 Task: Look for space in Fujishiro, Japan from 2nd June, 2023 to 15th June, 2023 for 2 adults in price range Rs.10000 to Rs.15000. Place can be entire place with 1  bedroom having 1 bed and 1 bathroom. Property type can be house, flat, guest house, hotel. Booking option can be shelf check-in. Required host language is English.
Action: Mouse moved to (463, 86)
Screenshot: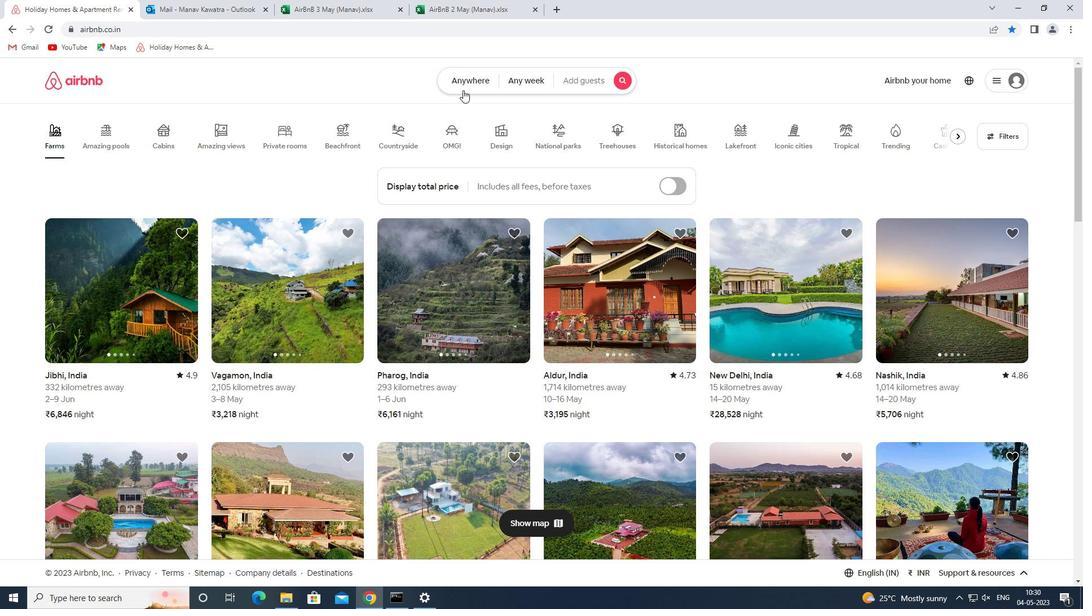 
Action: Mouse pressed left at (463, 86)
Screenshot: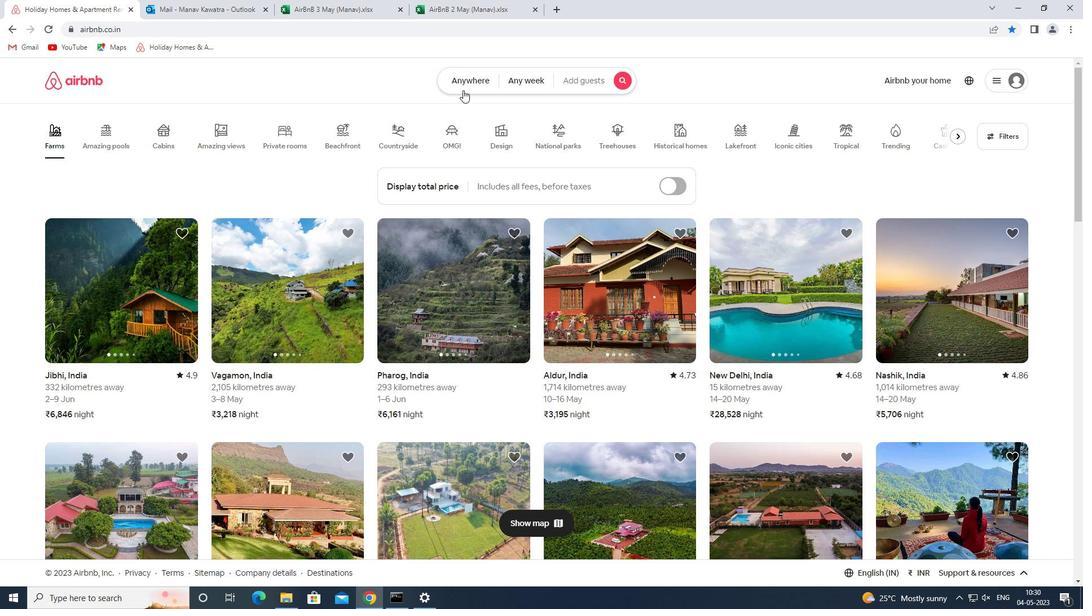 
Action: Mouse moved to (358, 132)
Screenshot: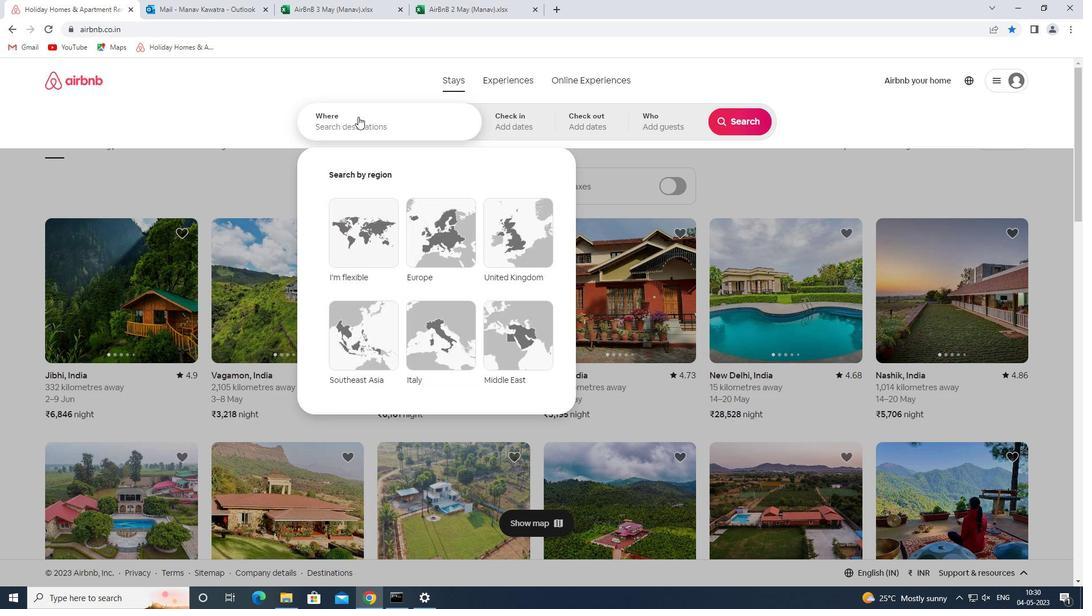 
Action: Mouse pressed left at (358, 132)
Screenshot: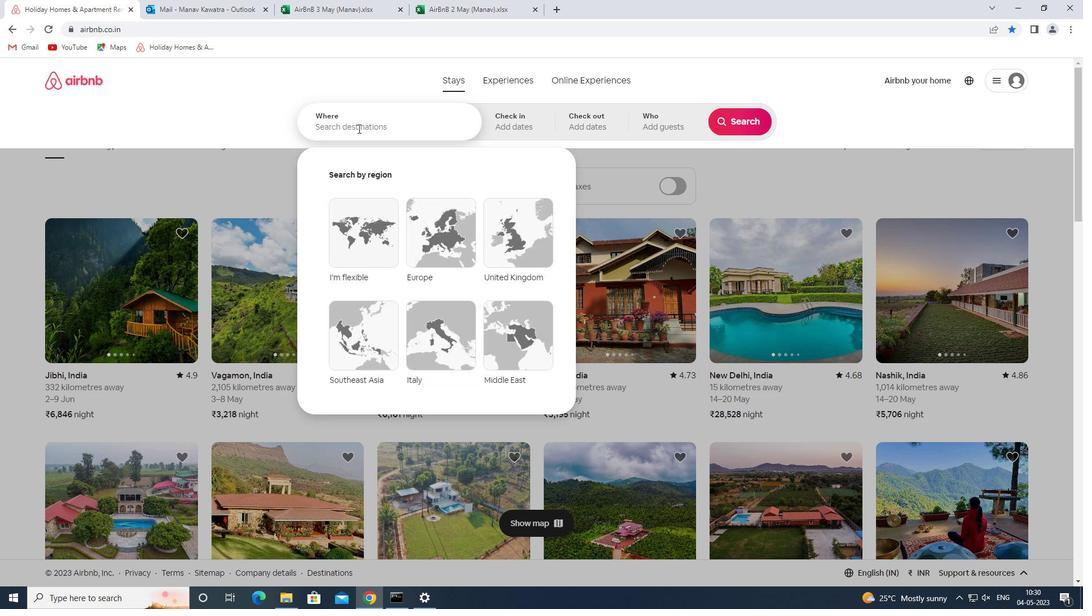 
Action: Key pressed fujishiro<Key.space>japan<Key.space><Key.enter>
Screenshot: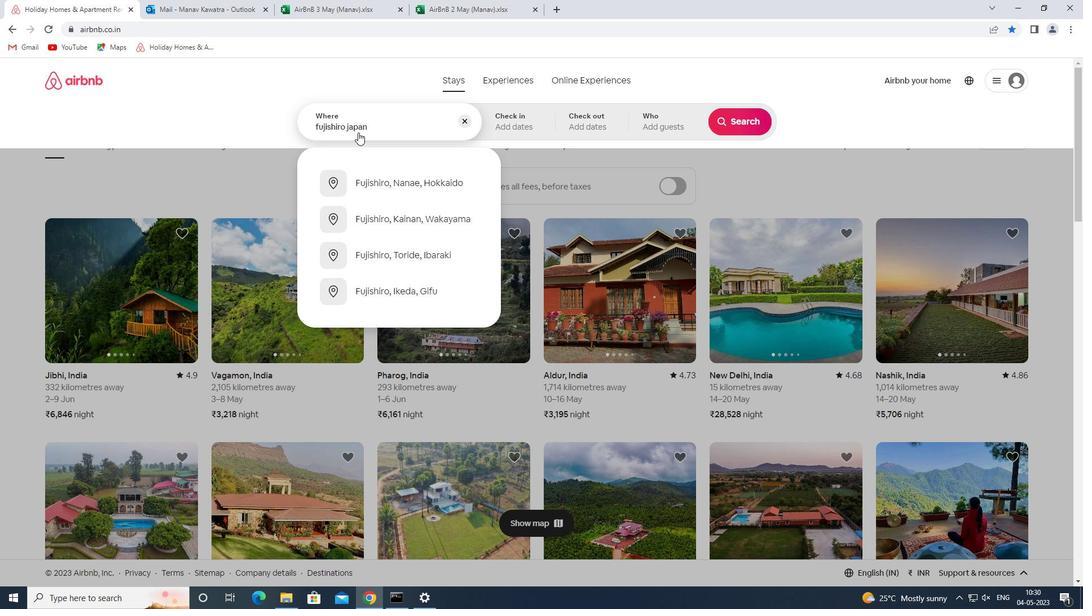 
Action: Mouse moved to (702, 258)
Screenshot: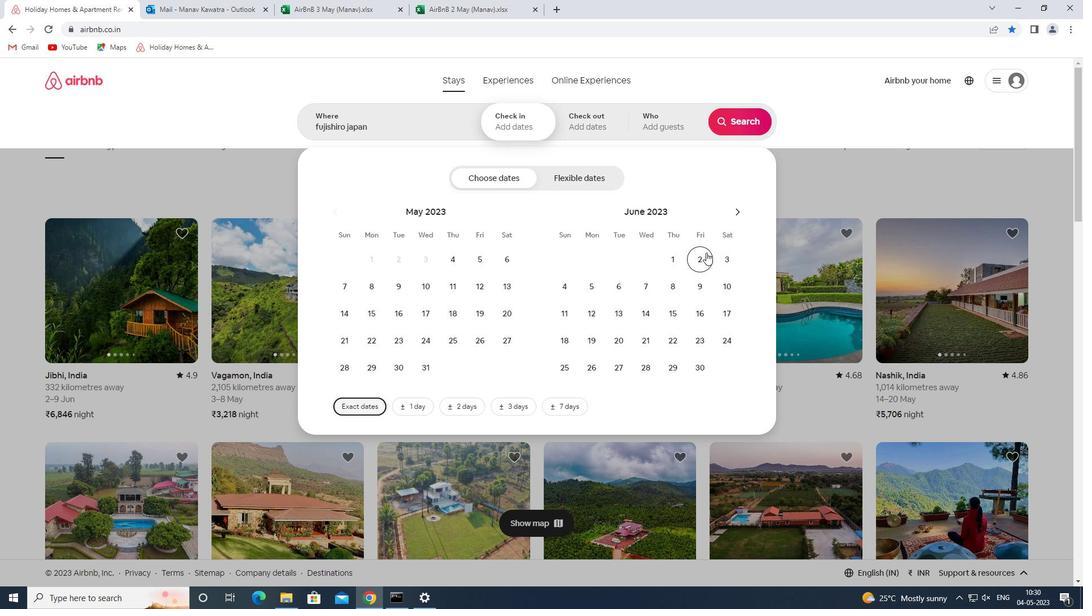 
Action: Mouse pressed left at (702, 258)
Screenshot: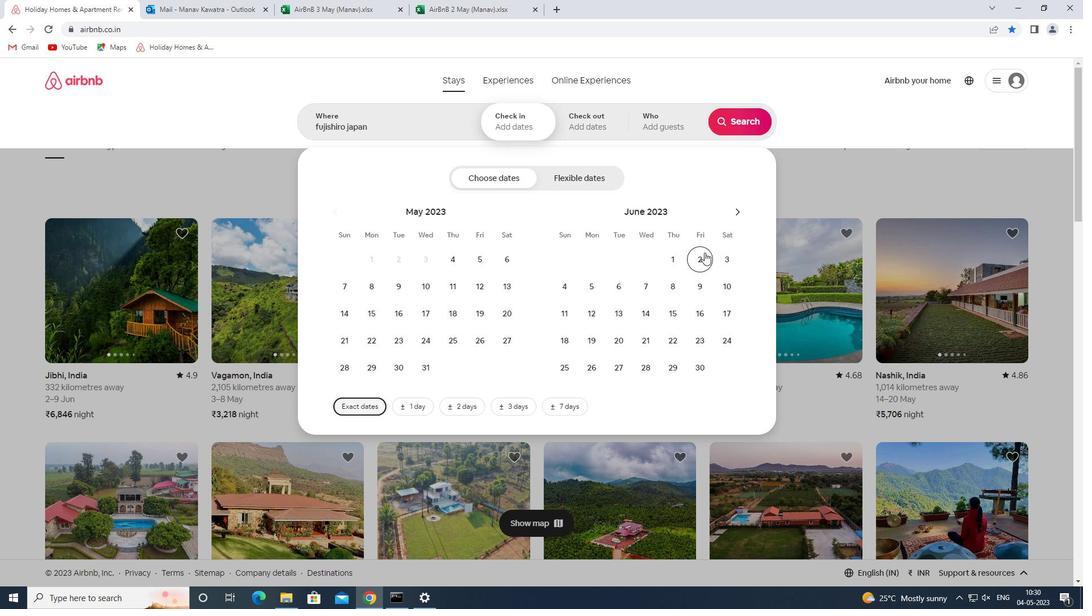 
Action: Mouse moved to (680, 312)
Screenshot: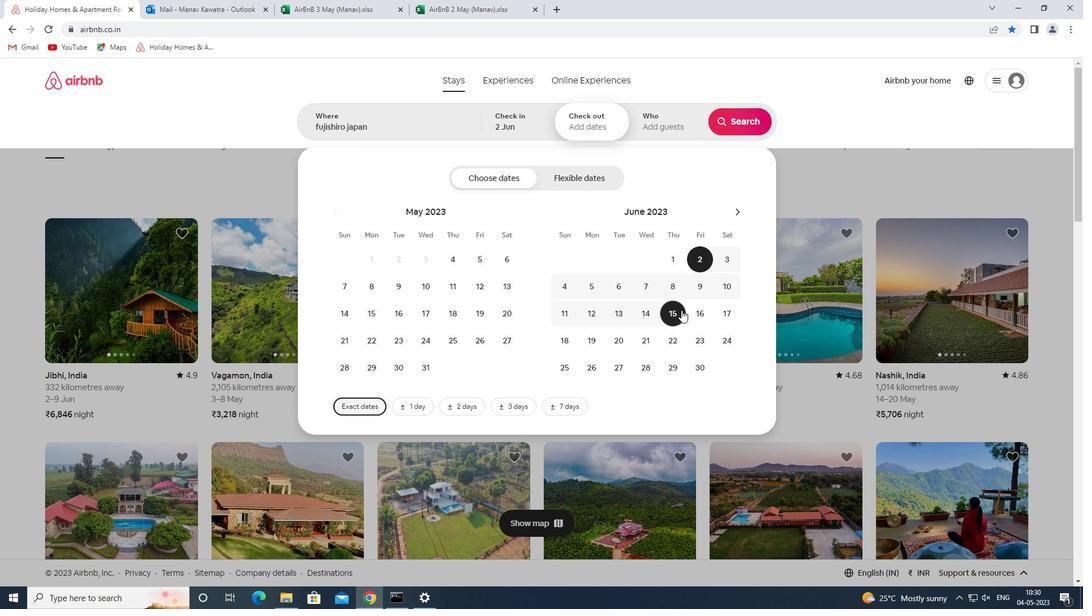 
Action: Mouse pressed left at (680, 312)
Screenshot: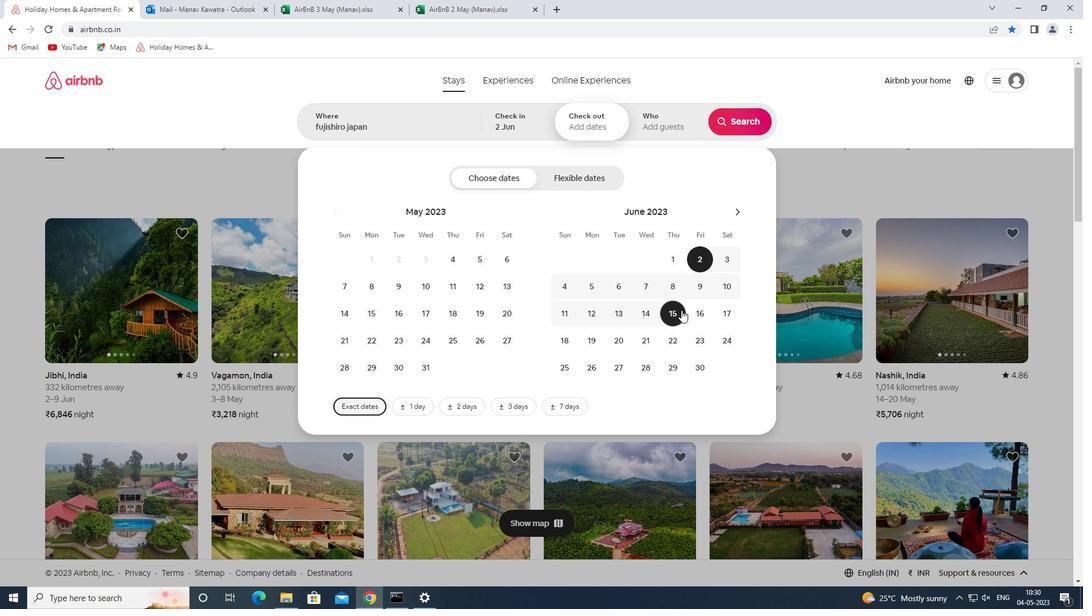 
Action: Mouse moved to (676, 120)
Screenshot: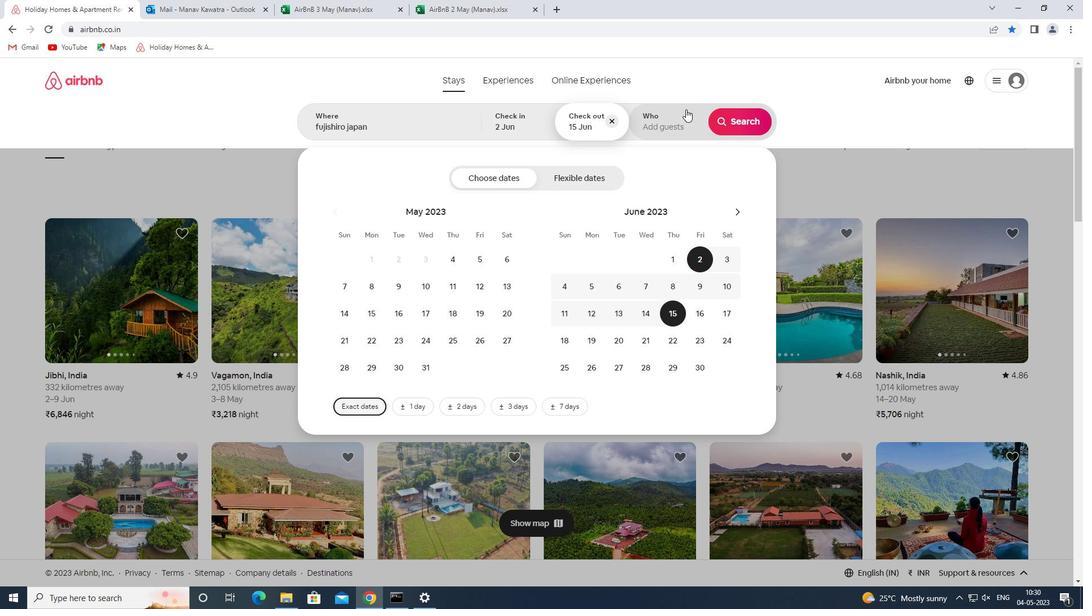 
Action: Mouse pressed left at (676, 120)
Screenshot: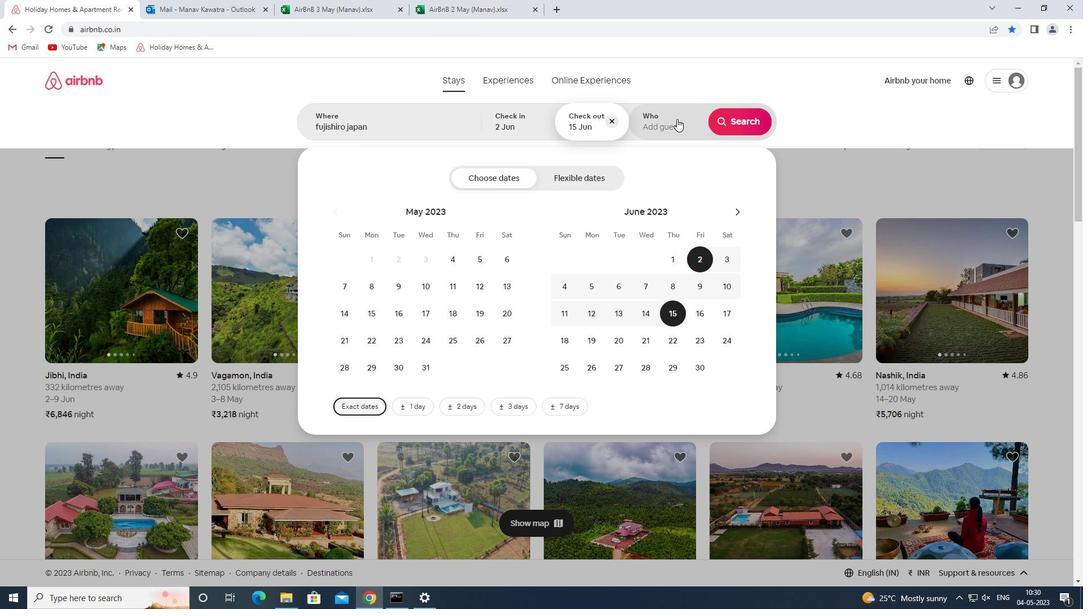 
Action: Mouse moved to (742, 180)
Screenshot: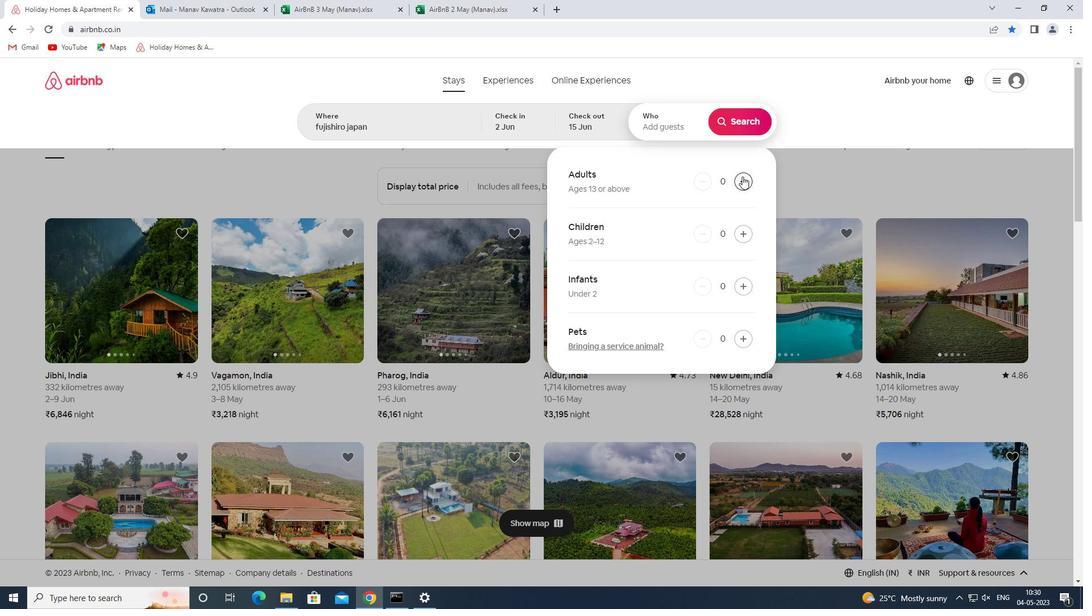 
Action: Mouse pressed left at (742, 180)
Screenshot: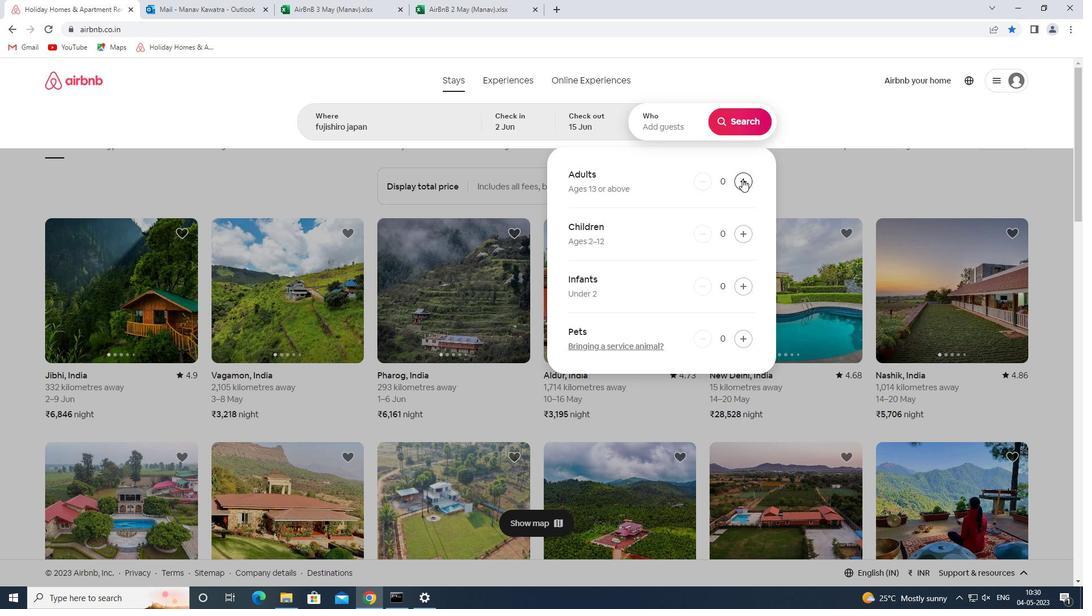 
Action: Mouse moved to (742, 181)
Screenshot: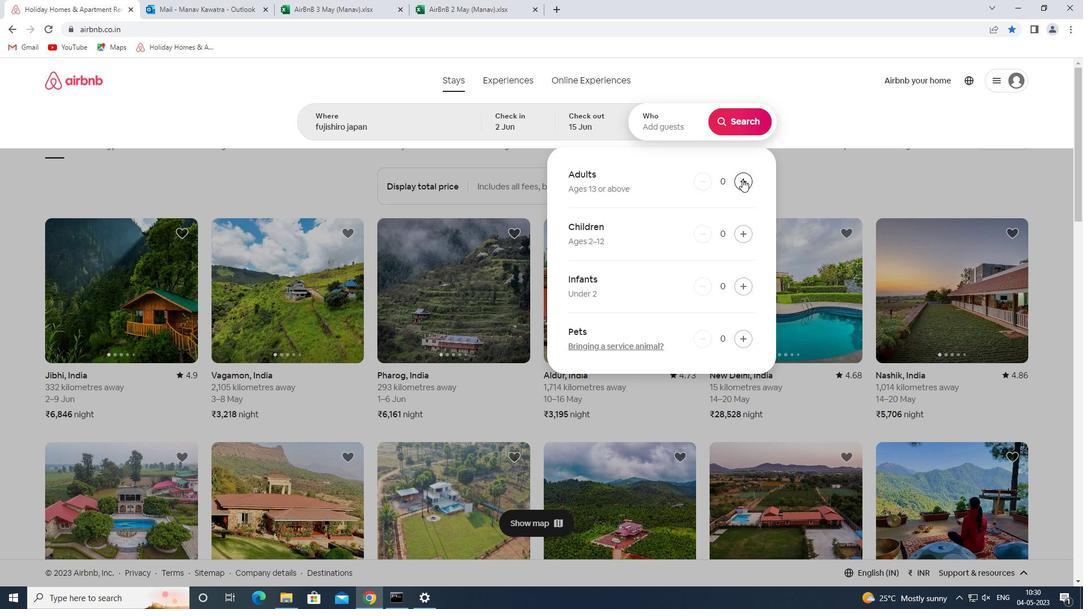 
Action: Mouse pressed left at (742, 181)
Screenshot: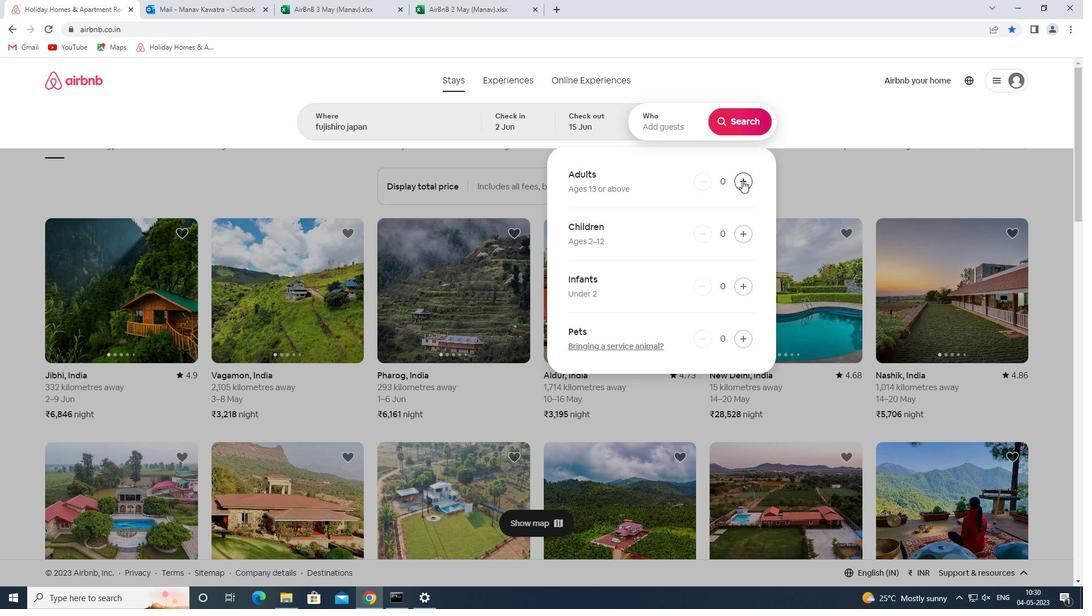 
Action: Mouse moved to (734, 117)
Screenshot: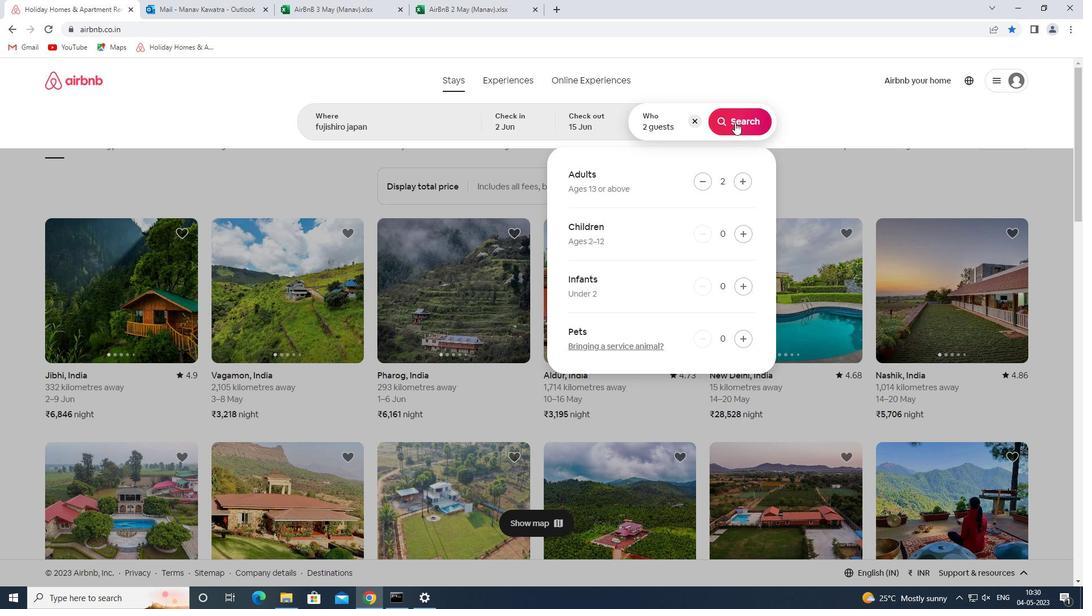 
Action: Mouse pressed left at (734, 117)
Screenshot: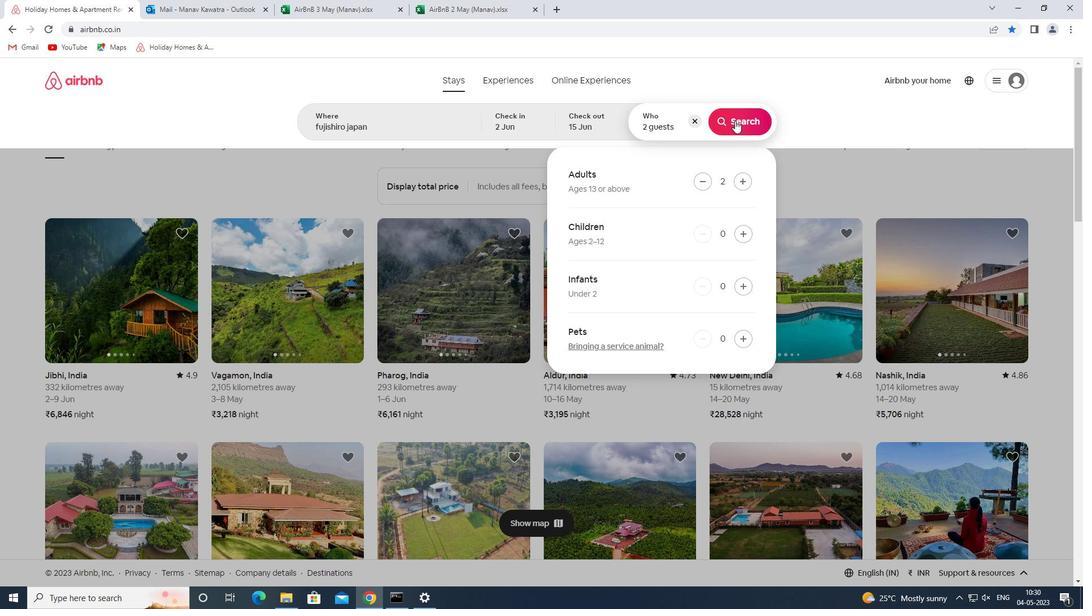 
Action: Mouse moved to (1026, 124)
Screenshot: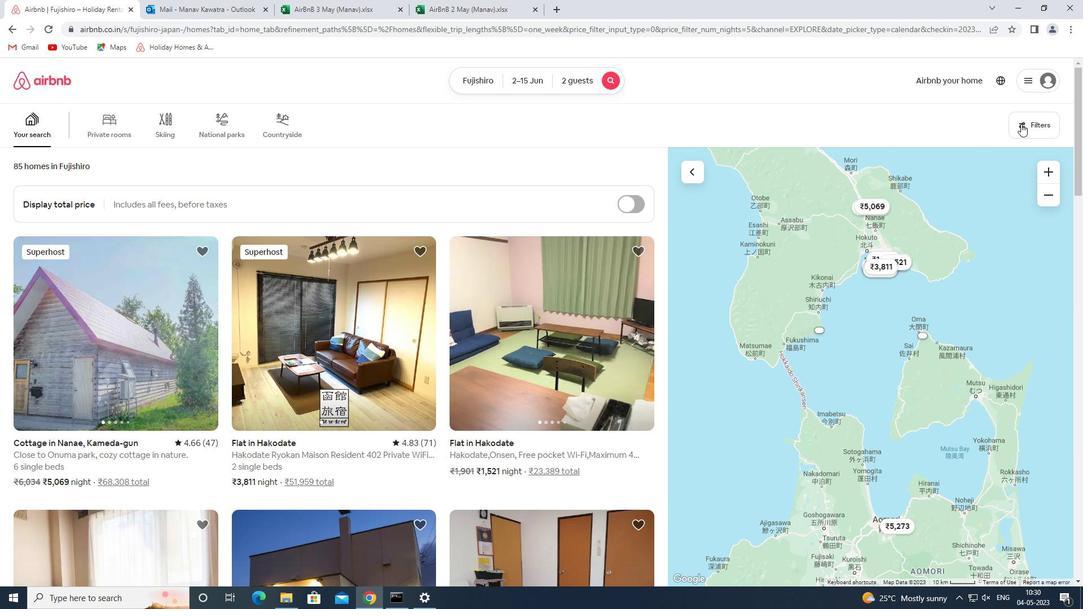 
Action: Mouse pressed left at (1026, 124)
Screenshot: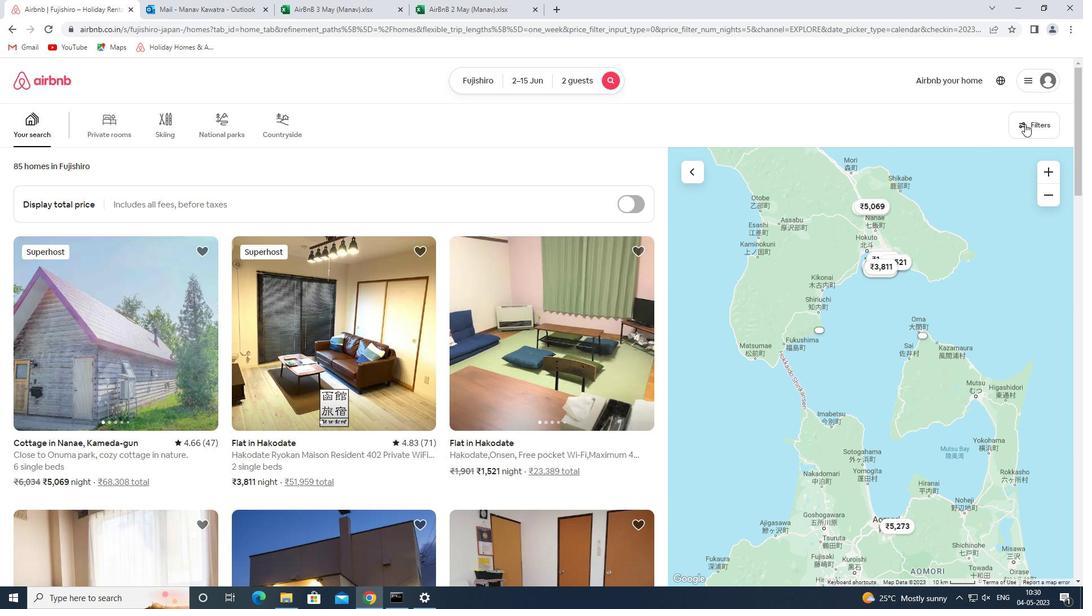 
Action: Mouse moved to (403, 267)
Screenshot: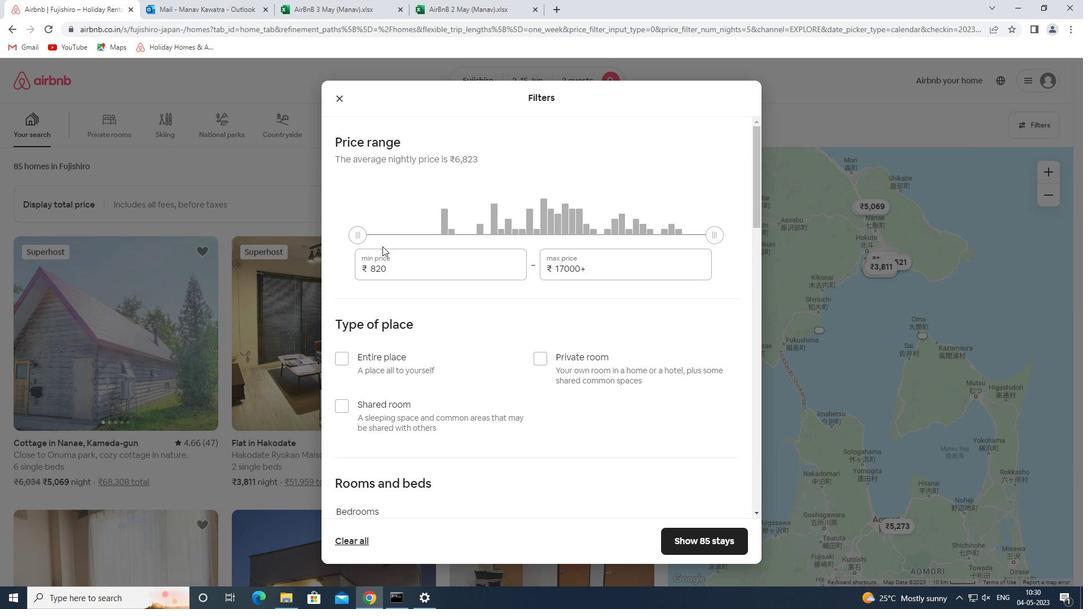 
Action: Mouse pressed left at (403, 267)
Screenshot: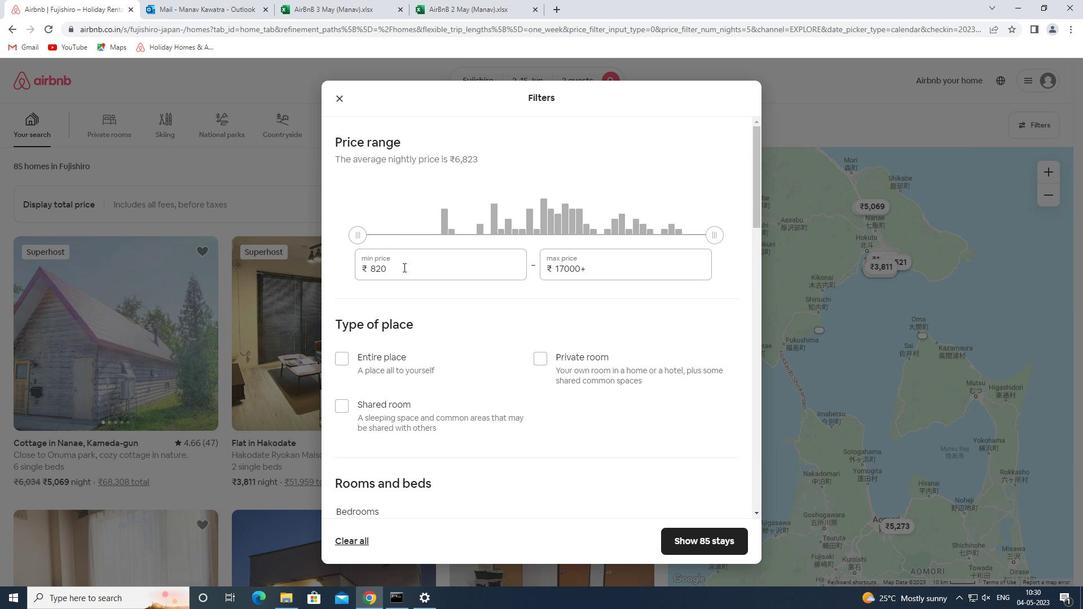 
Action: Mouse pressed left at (403, 267)
Screenshot: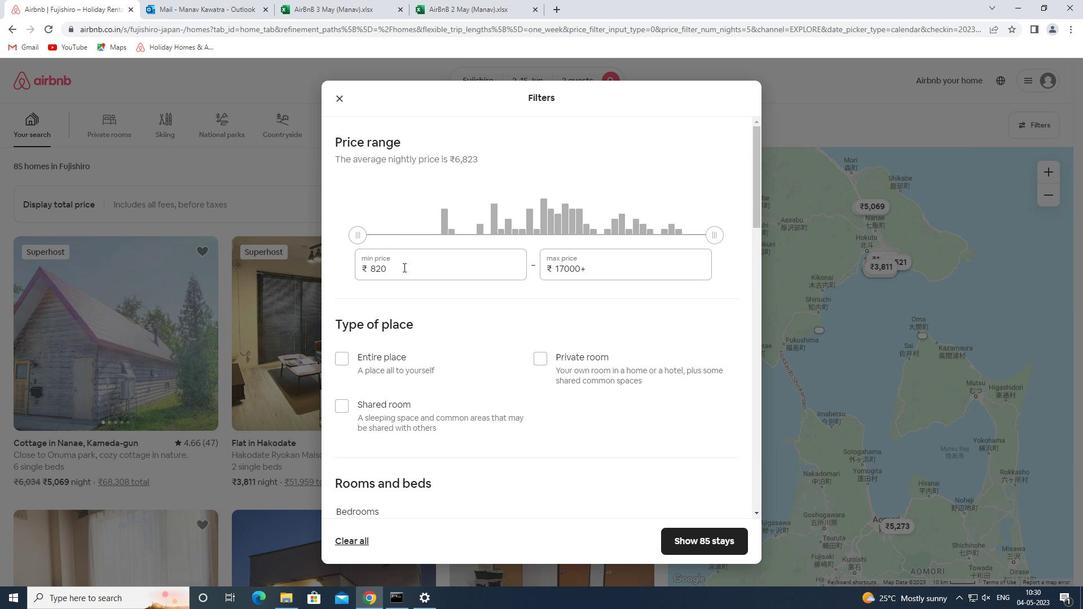 
Action: Key pressed 10000<Key.tab>1<Key.backspace><Key.backspace><Key.backspace><Key.backspace><Key.backspace>5000
Screenshot: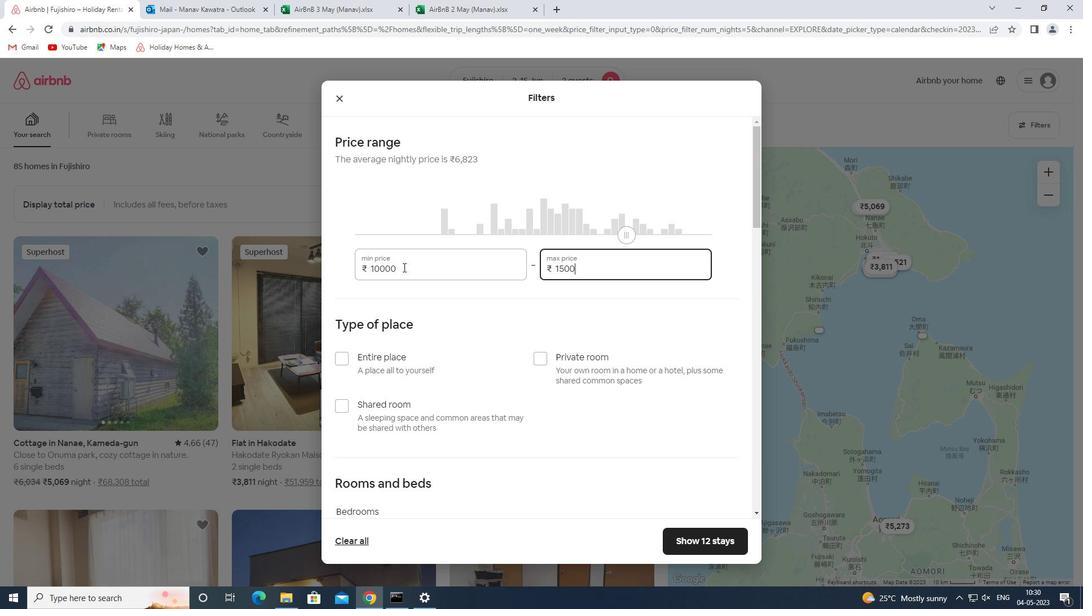 
Action: Mouse moved to (384, 355)
Screenshot: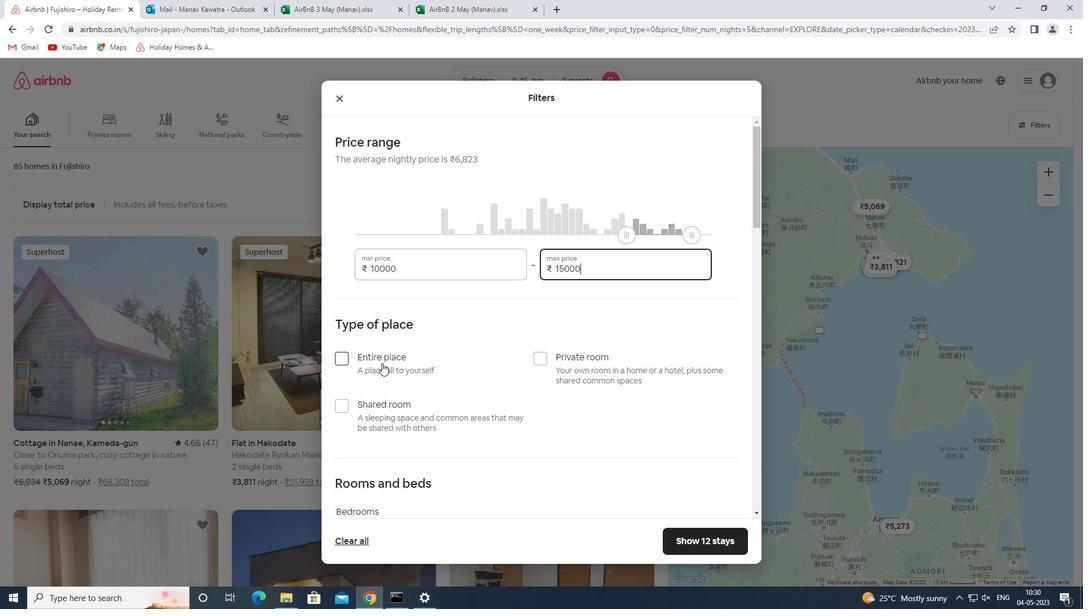 
Action: Mouse pressed left at (384, 355)
Screenshot: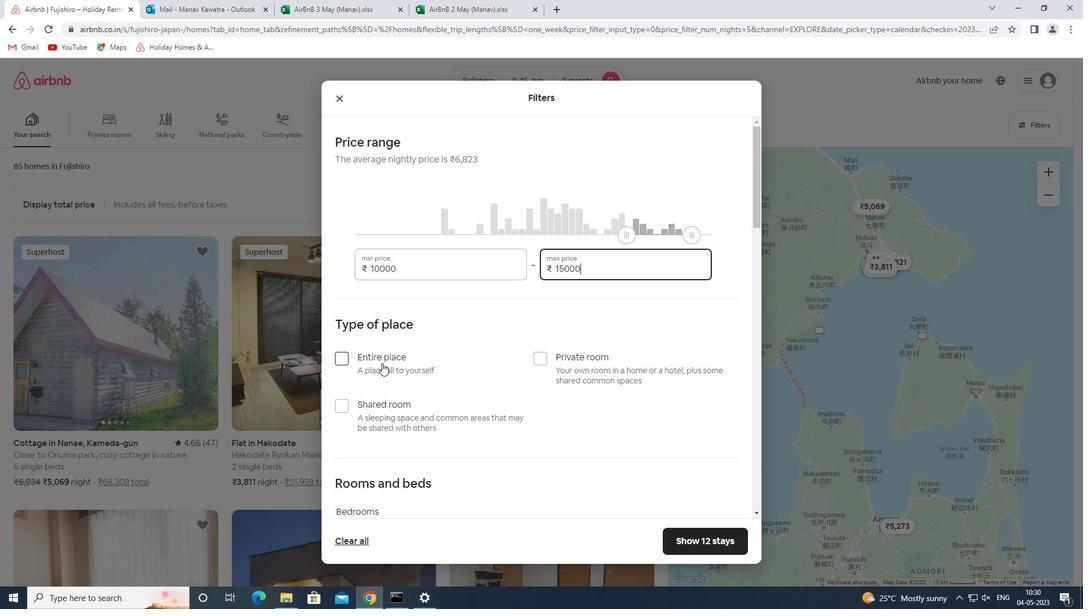 
Action: Mouse moved to (427, 334)
Screenshot: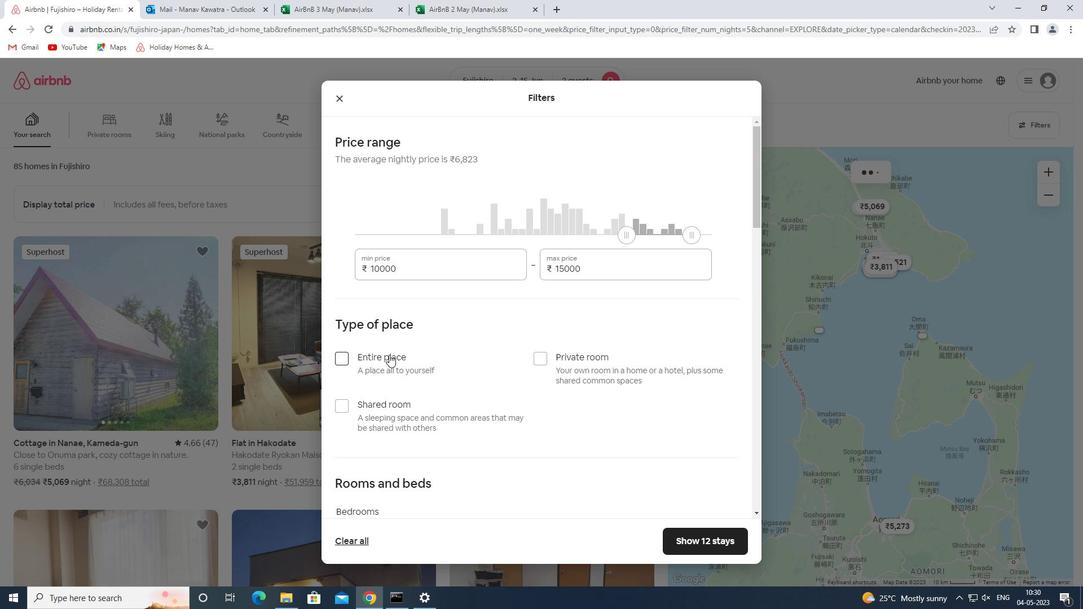 
Action: Mouse scrolled (427, 333) with delta (0, 0)
Screenshot: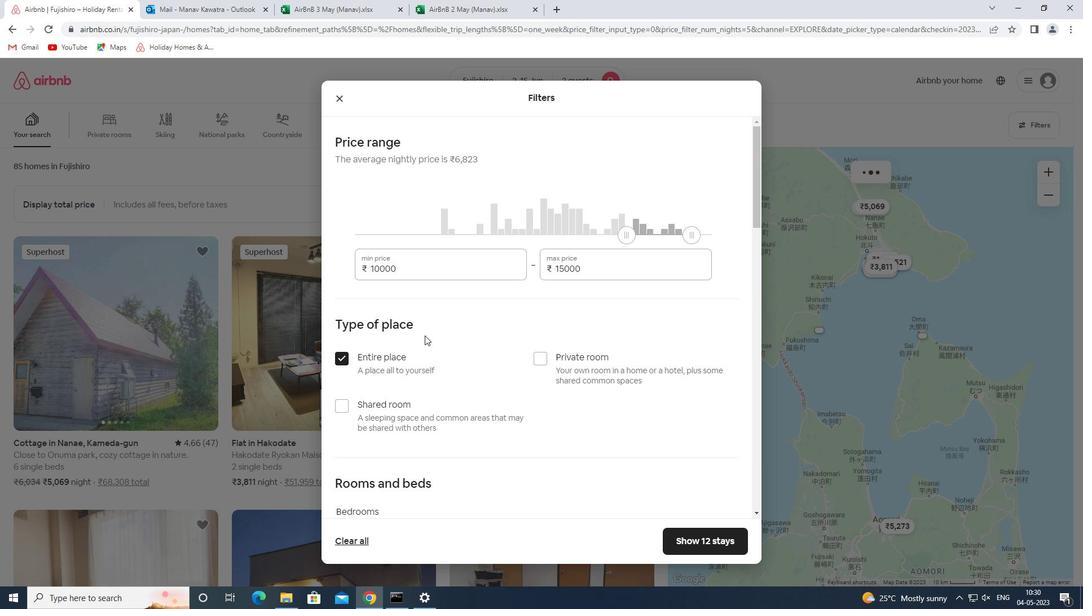 
Action: Mouse scrolled (427, 333) with delta (0, 0)
Screenshot: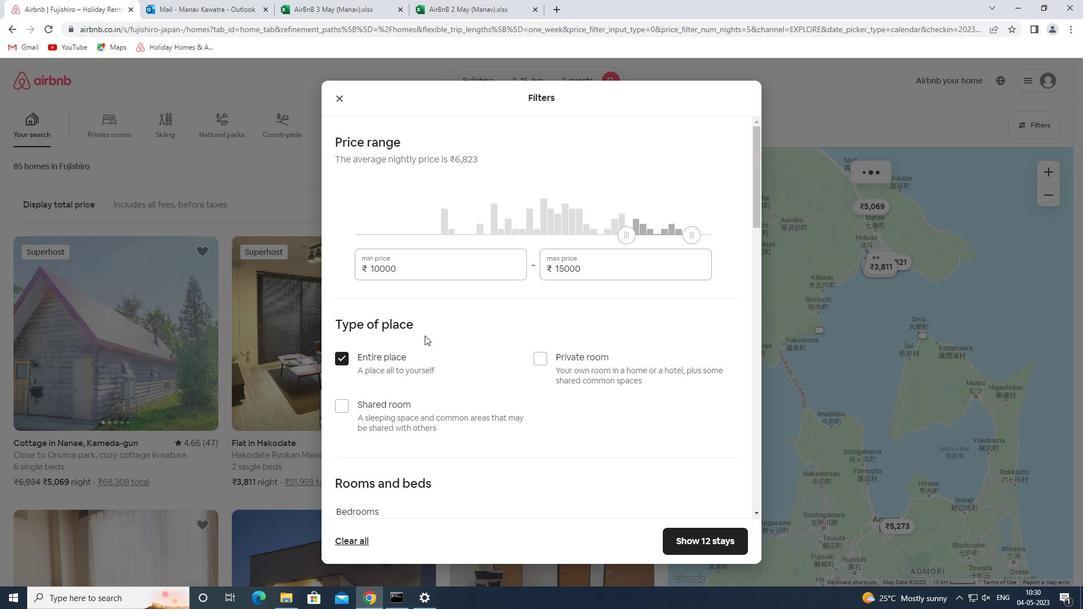 
Action: Mouse scrolled (427, 333) with delta (0, 0)
Screenshot: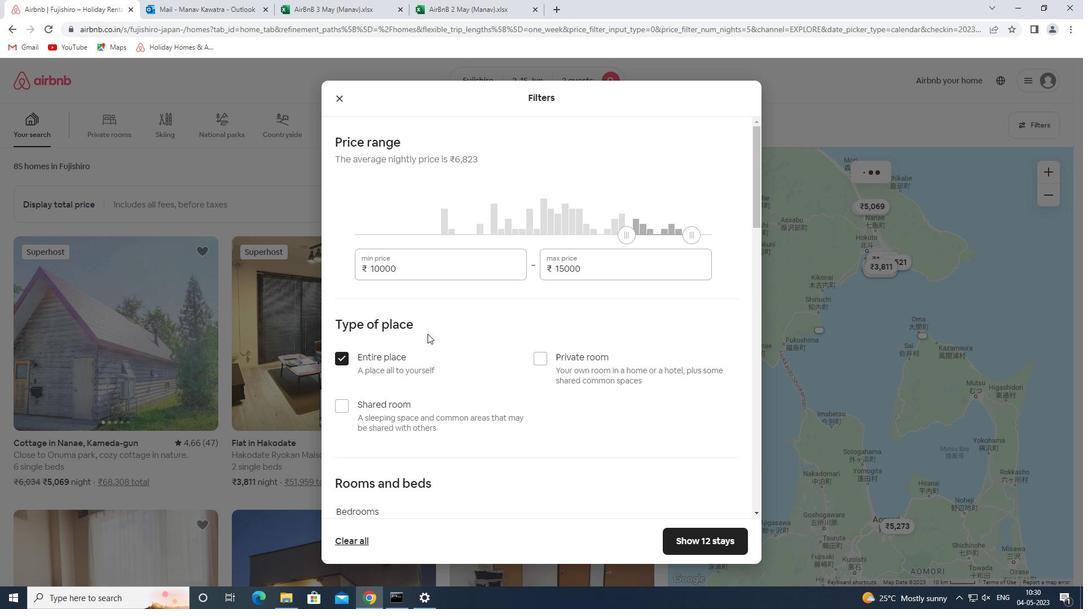 
Action: Mouse scrolled (427, 333) with delta (0, 0)
Screenshot: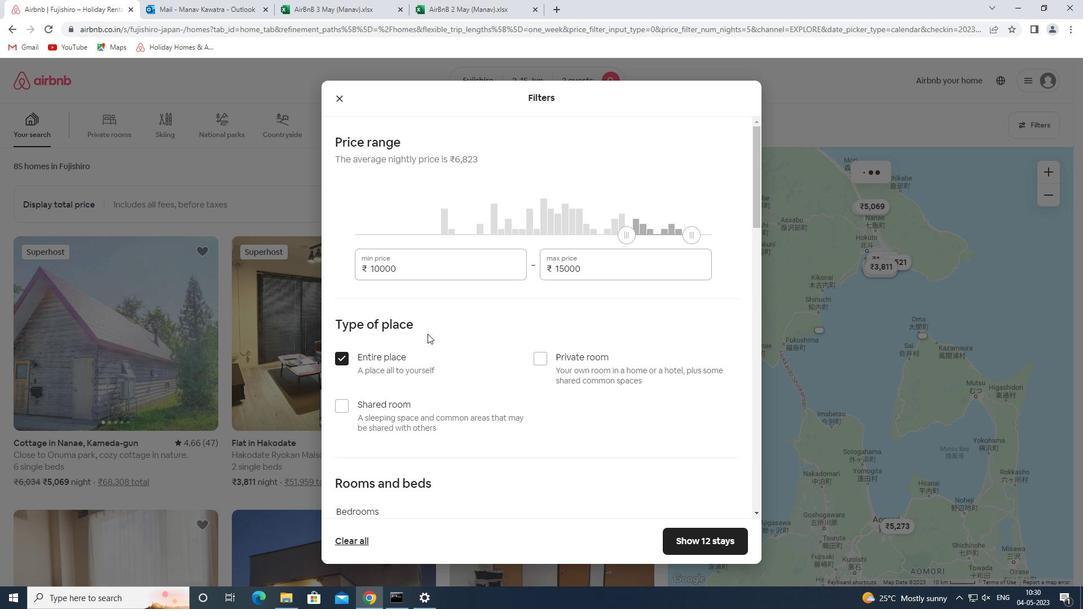 
Action: Mouse scrolled (427, 333) with delta (0, 0)
Screenshot: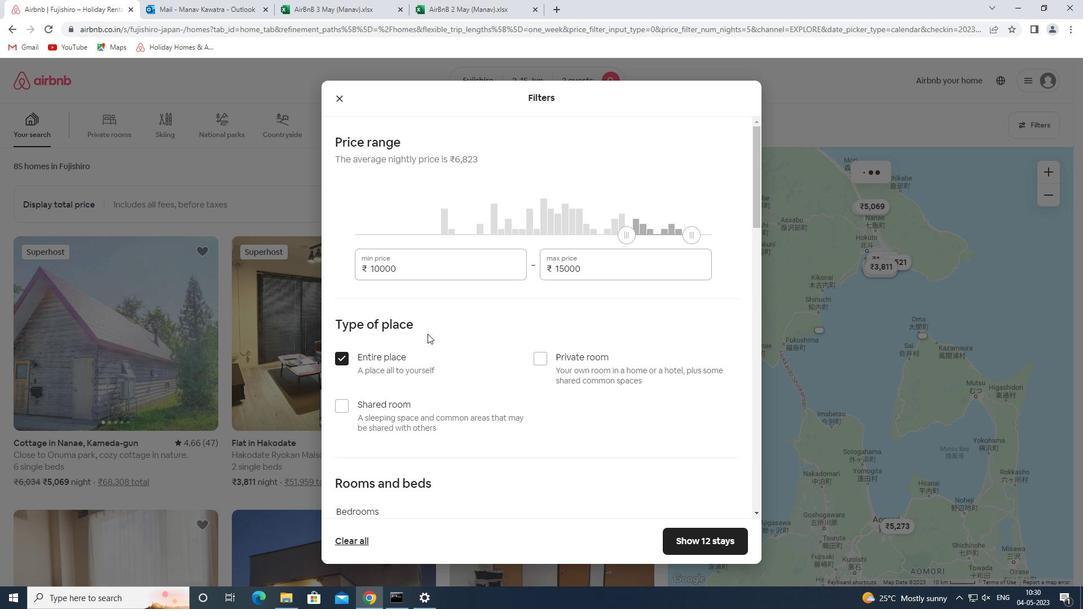 
Action: Mouse scrolled (427, 333) with delta (0, 0)
Screenshot: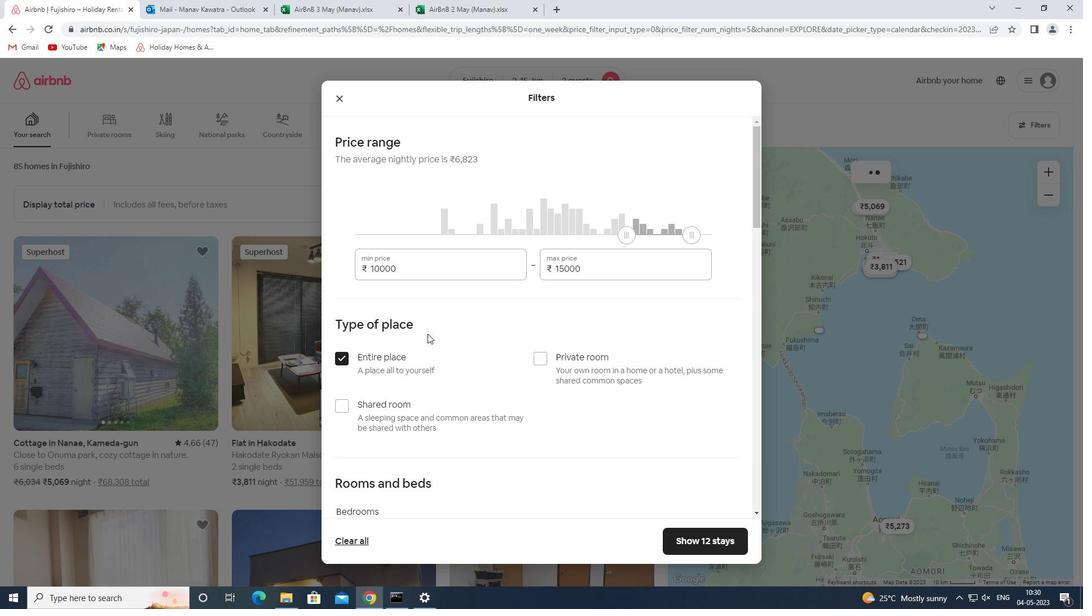 
Action: Mouse moved to (394, 204)
Screenshot: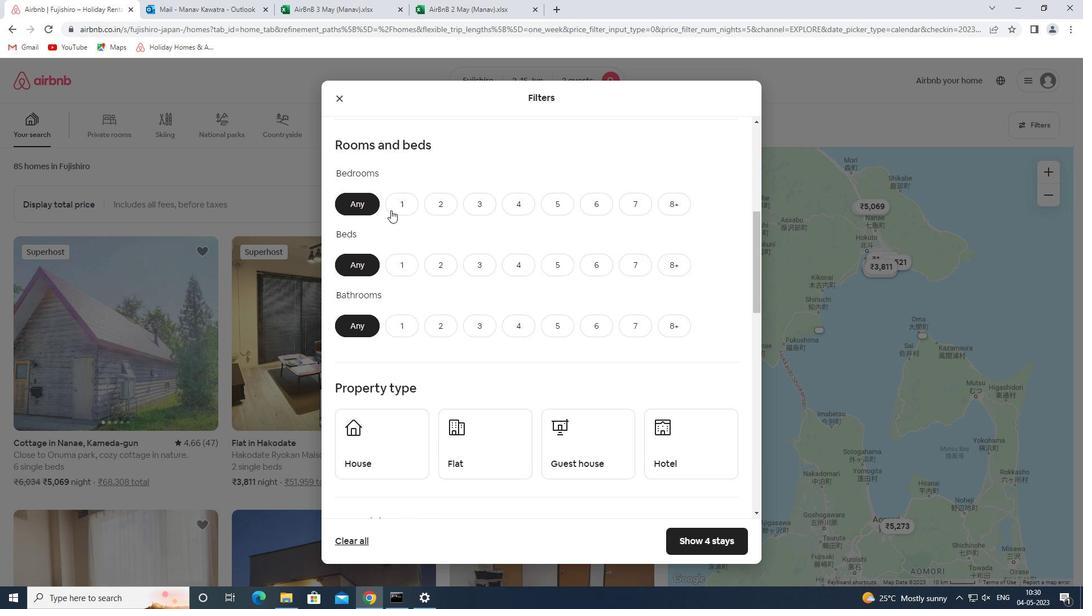 
Action: Mouse pressed left at (394, 204)
Screenshot: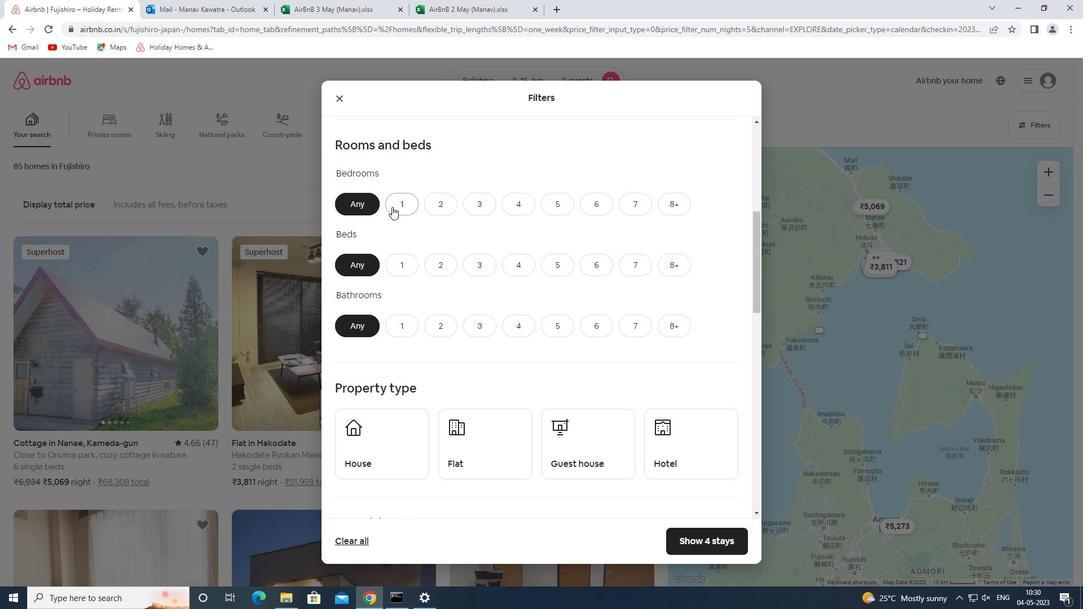 
Action: Mouse moved to (401, 274)
Screenshot: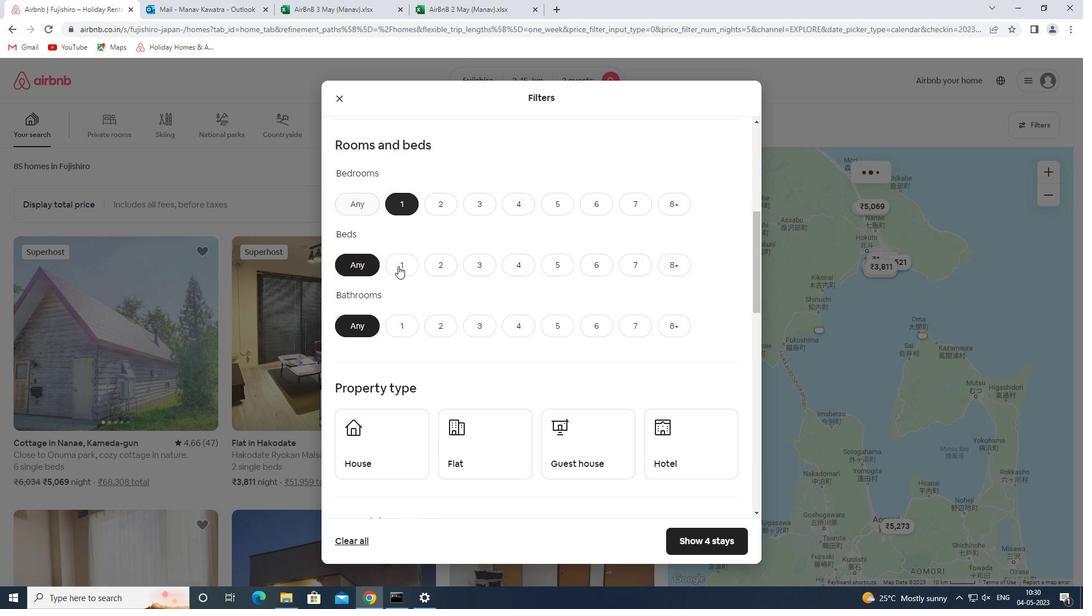 
Action: Mouse pressed left at (401, 274)
Screenshot: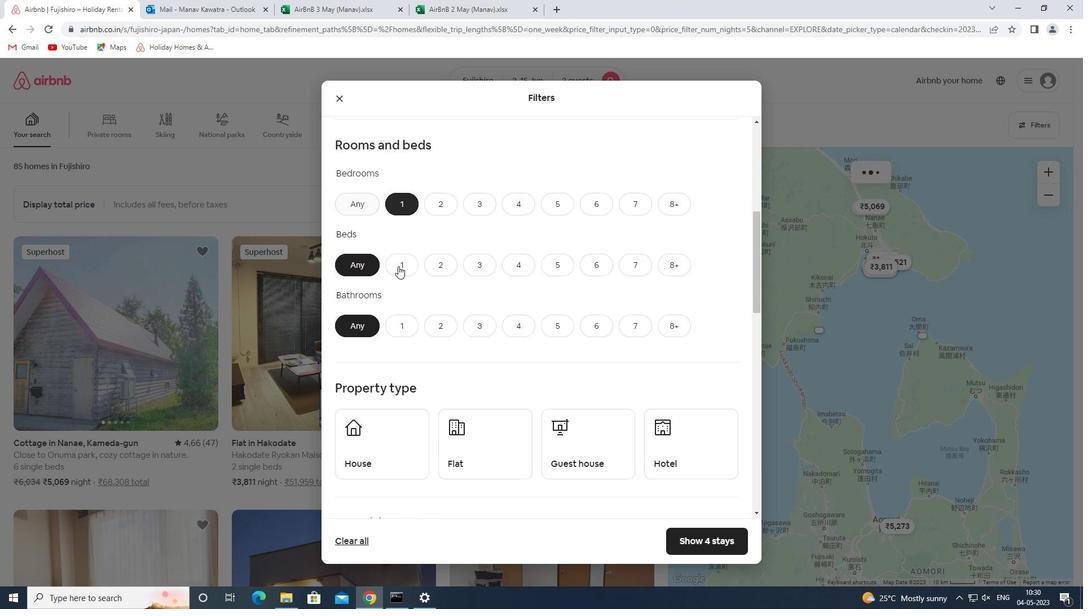 
Action: Mouse moved to (405, 325)
Screenshot: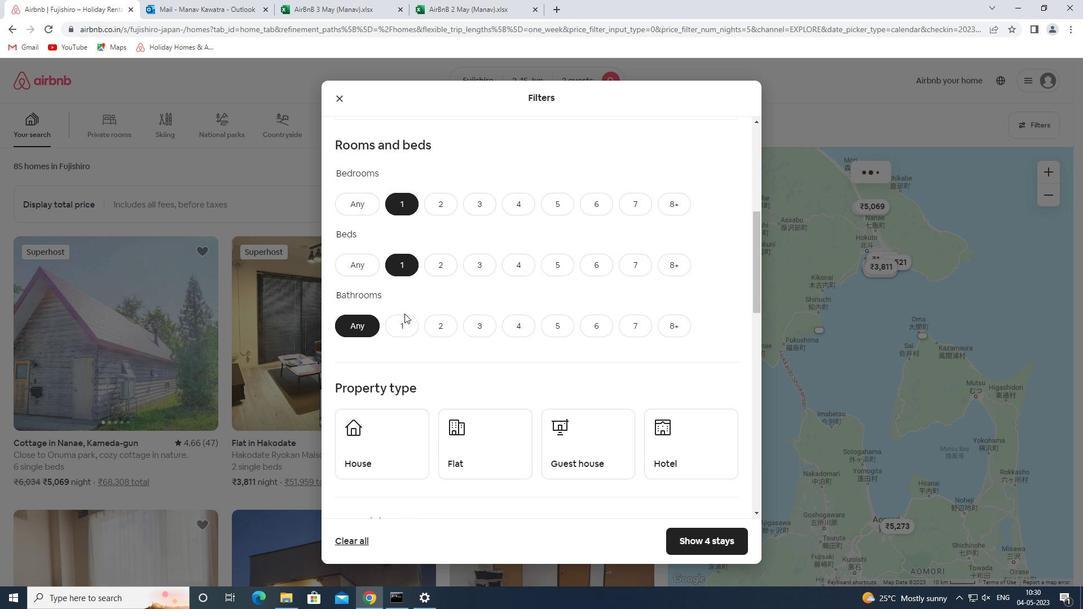 
Action: Mouse pressed left at (405, 325)
Screenshot: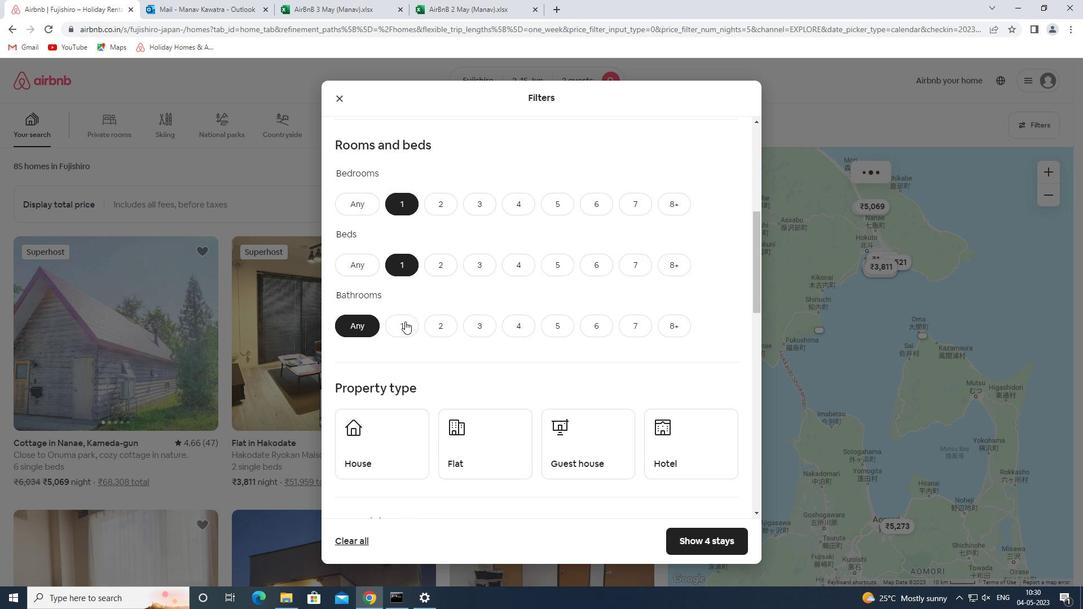 
Action: Mouse moved to (385, 429)
Screenshot: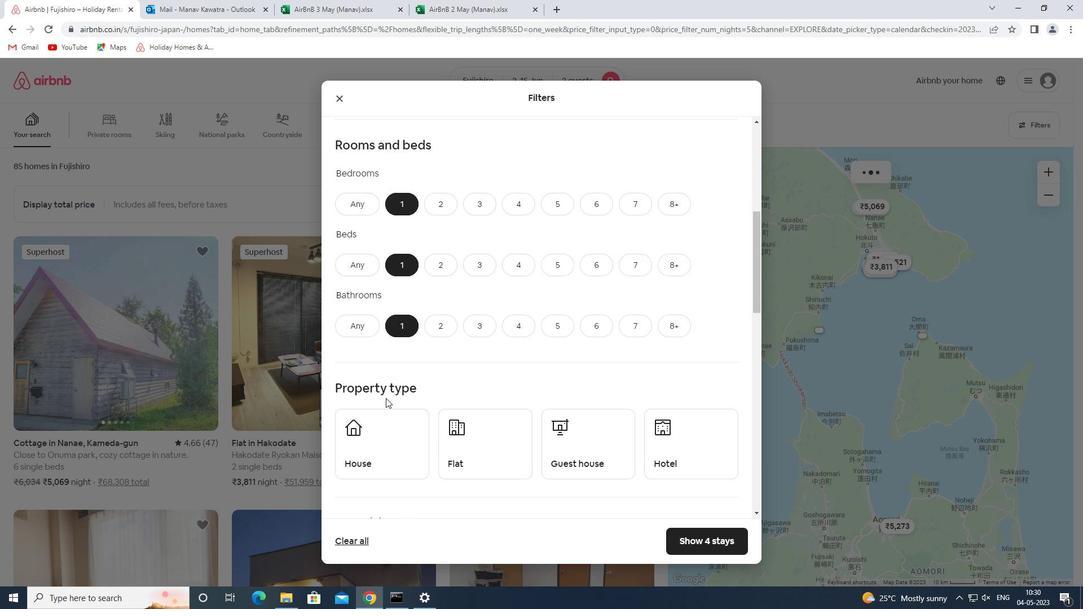 
Action: Mouse pressed left at (385, 429)
Screenshot: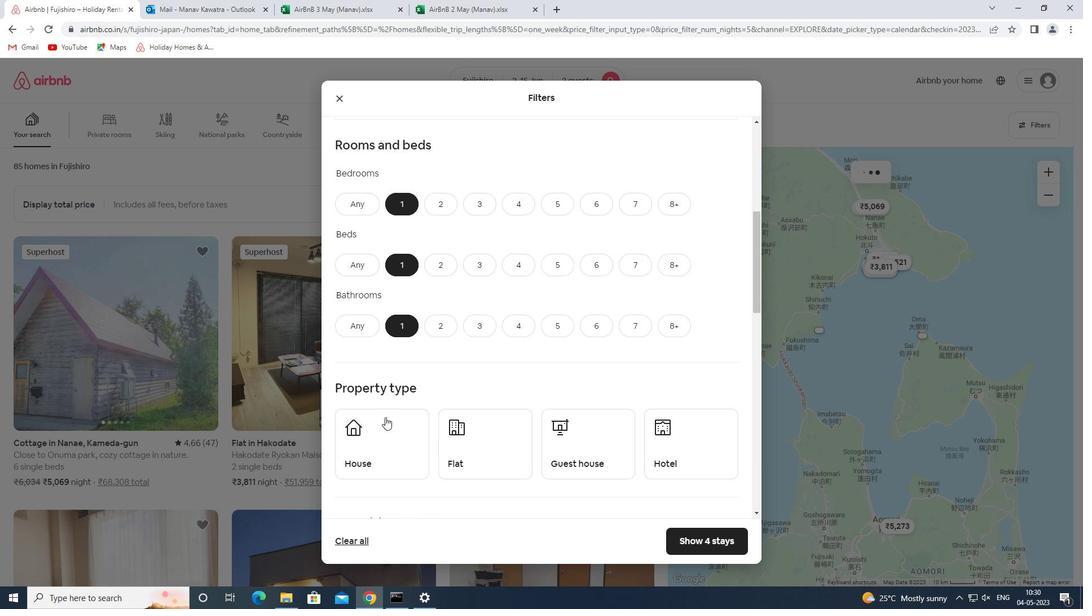 
Action: Mouse moved to (502, 453)
Screenshot: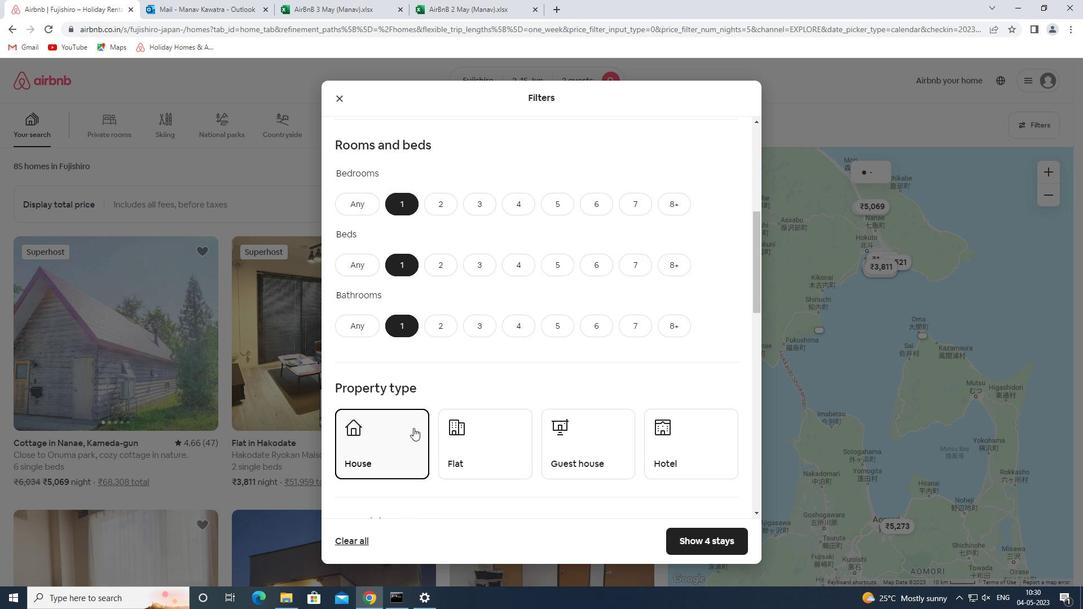 
Action: Mouse pressed left at (502, 453)
Screenshot: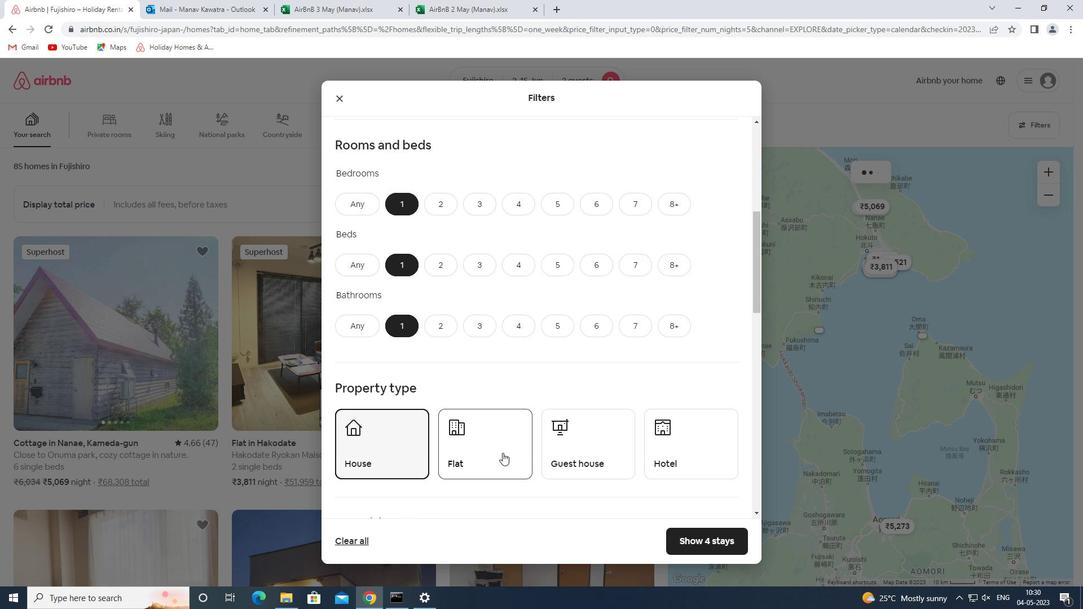 
Action: Mouse moved to (594, 445)
Screenshot: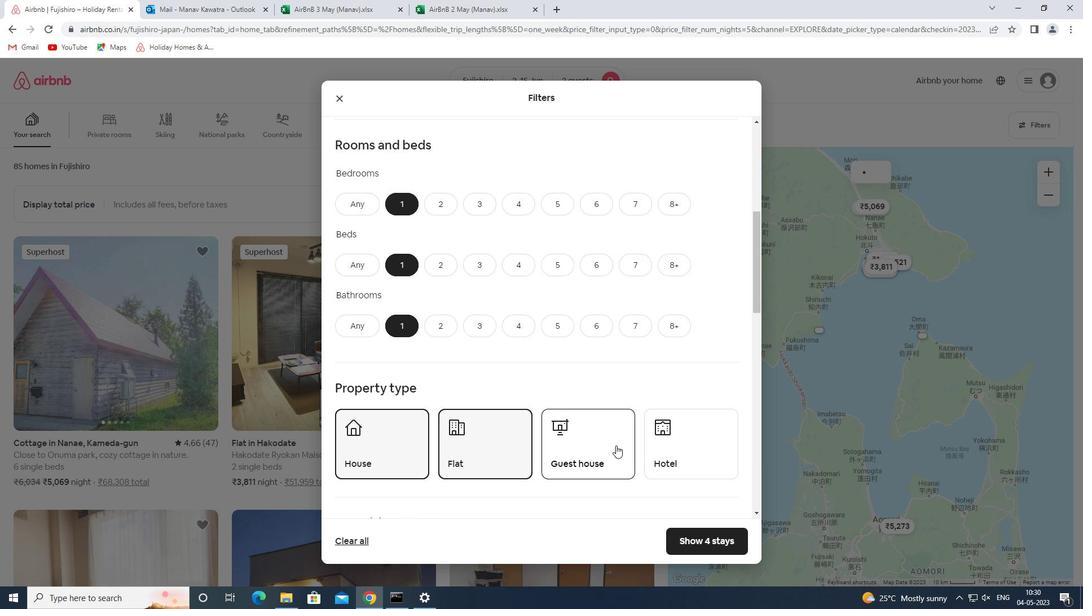 
Action: Mouse pressed left at (594, 445)
Screenshot: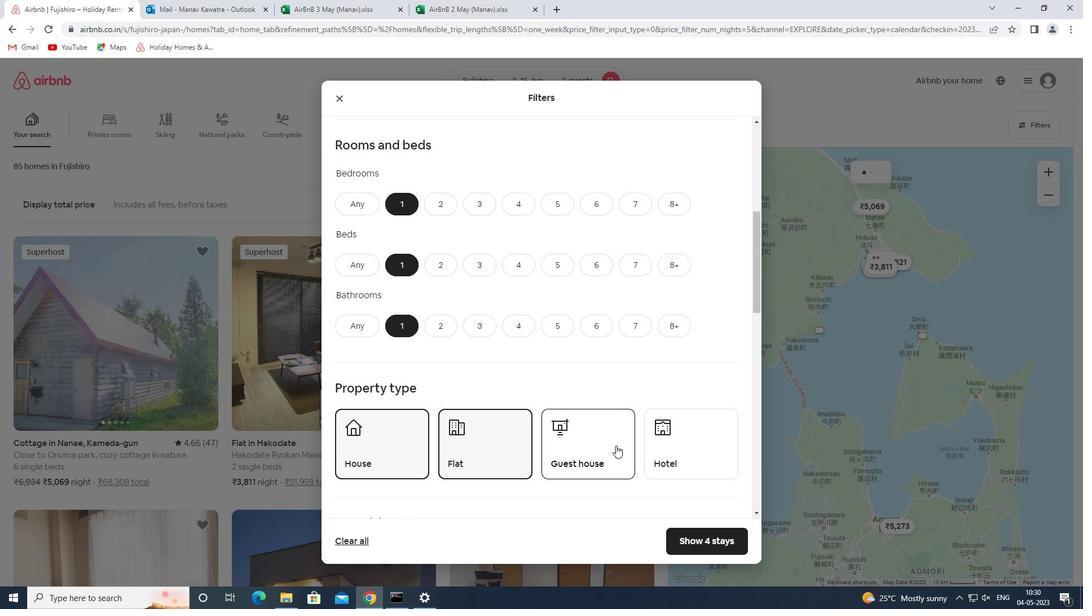 
Action: Mouse moved to (685, 448)
Screenshot: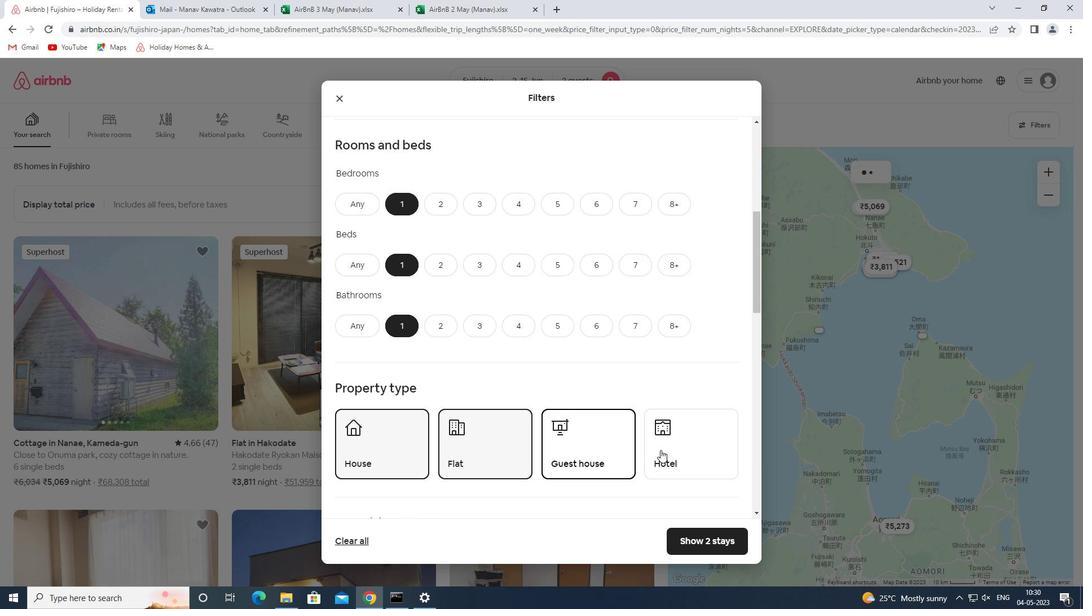 
Action: Mouse pressed left at (685, 448)
Screenshot: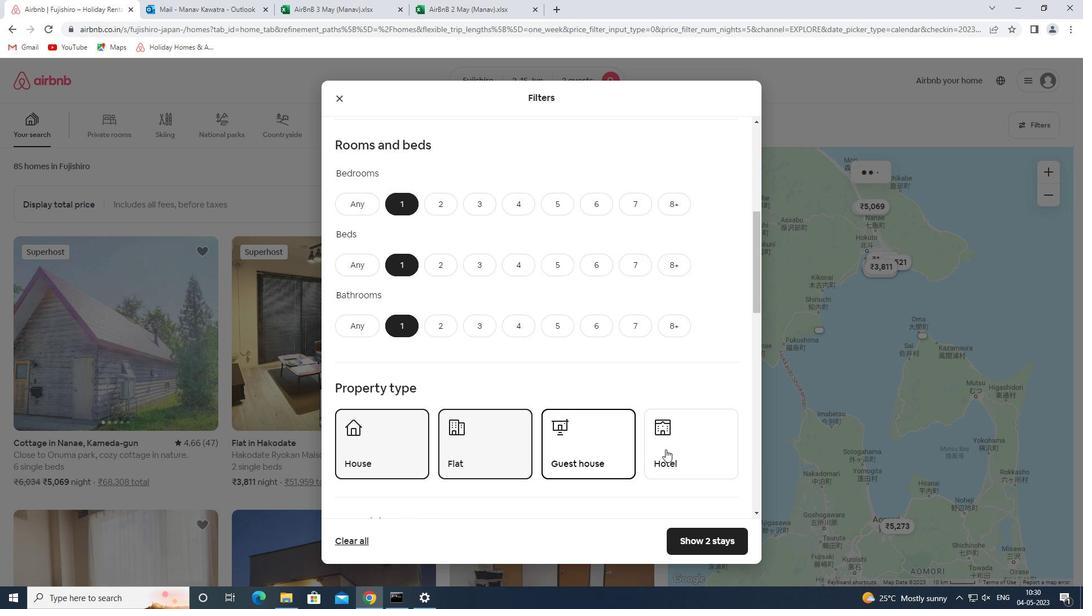 
Action: Mouse moved to (618, 371)
Screenshot: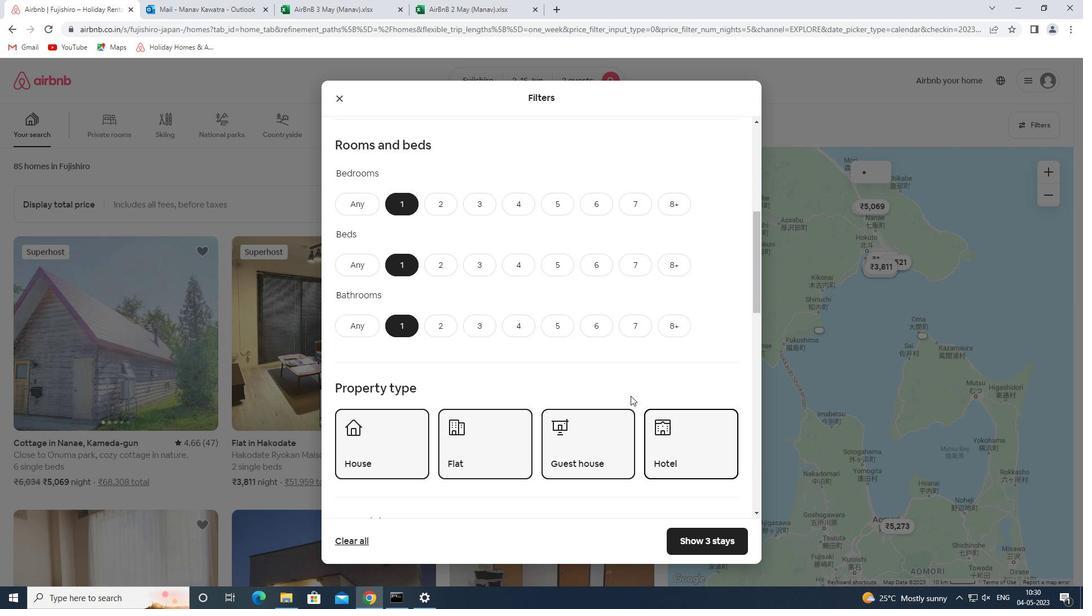 
Action: Mouse scrolled (618, 370) with delta (0, 0)
Screenshot: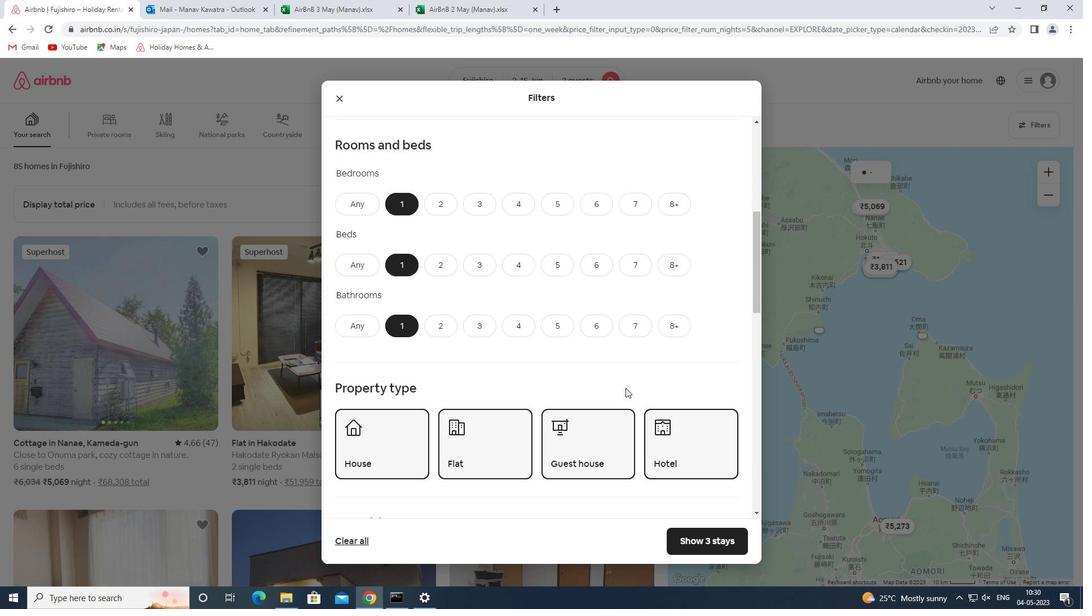 
Action: Mouse scrolled (618, 370) with delta (0, 0)
Screenshot: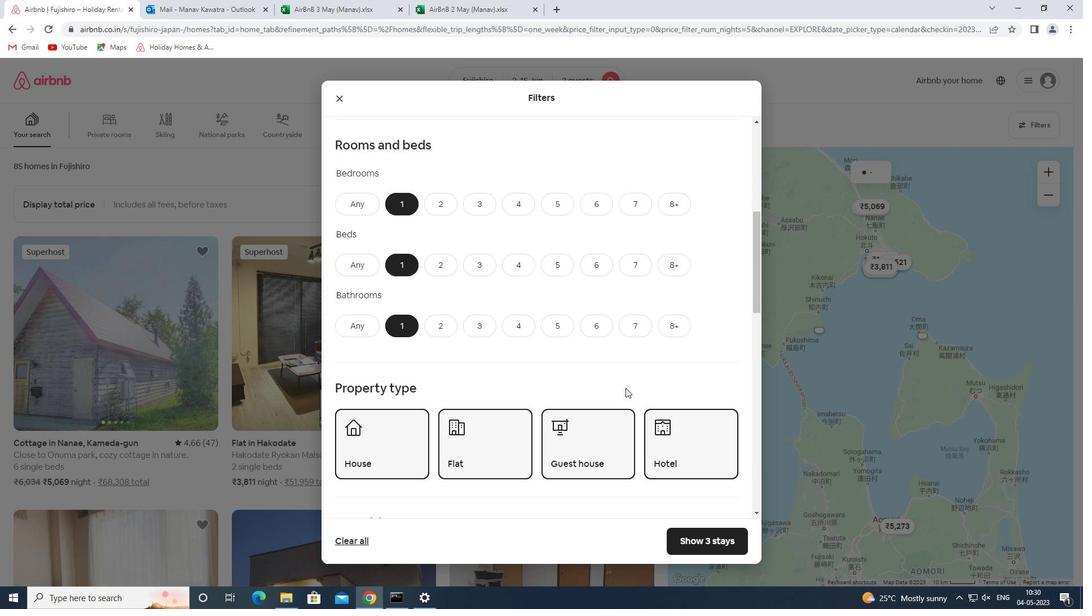 
Action: Mouse scrolled (618, 370) with delta (0, 0)
Screenshot: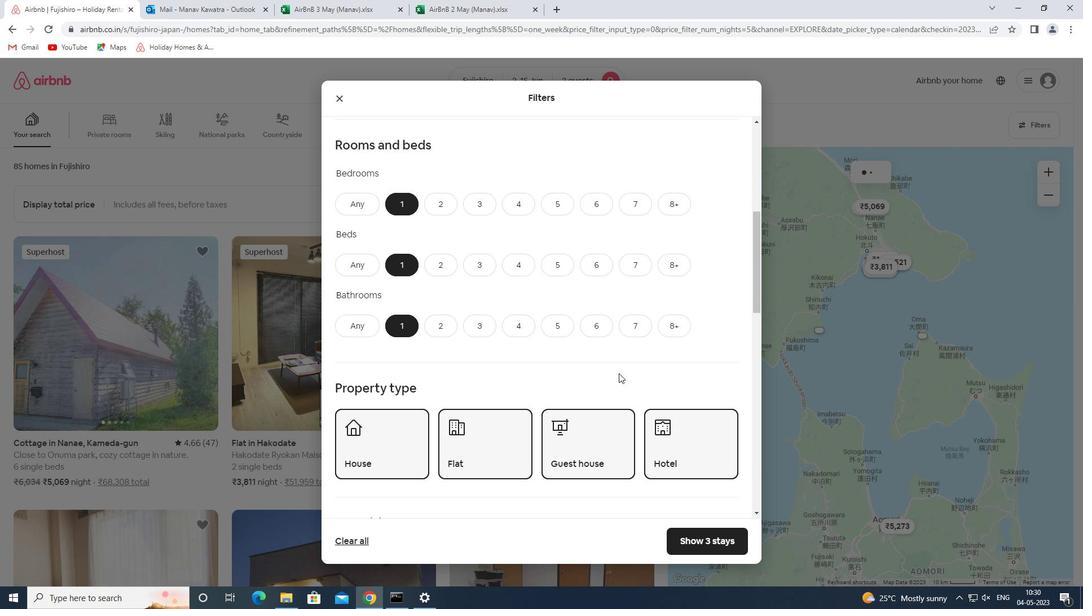 
Action: Mouse scrolled (618, 370) with delta (0, 0)
Screenshot: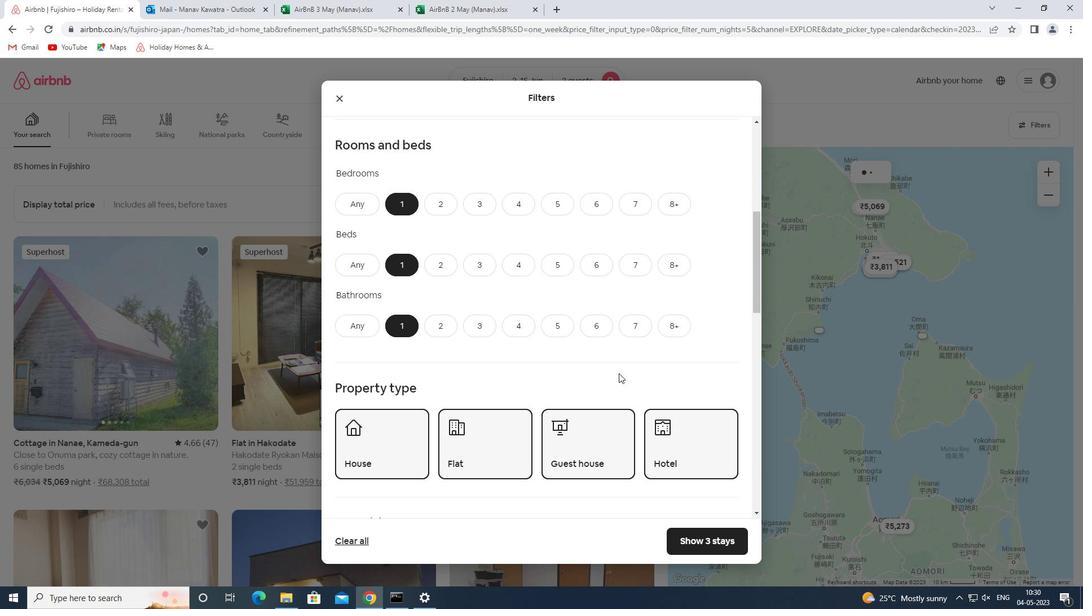 
Action: Mouse scrolled (618, 370) with delta (0, 0)
Screenshot: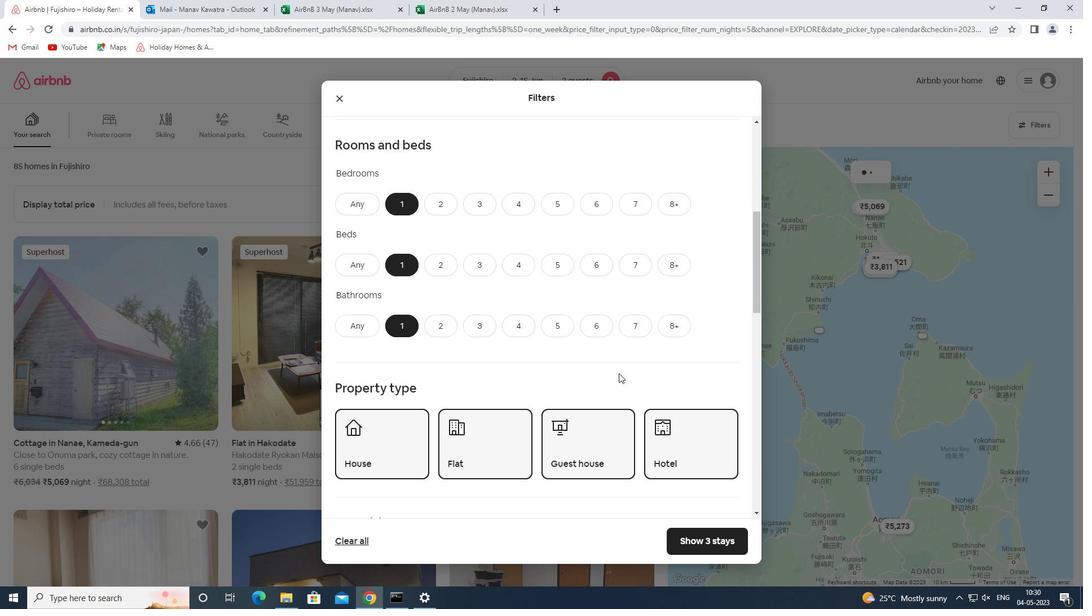 
Action: Mouse moved to (718, 506)
Screenshot: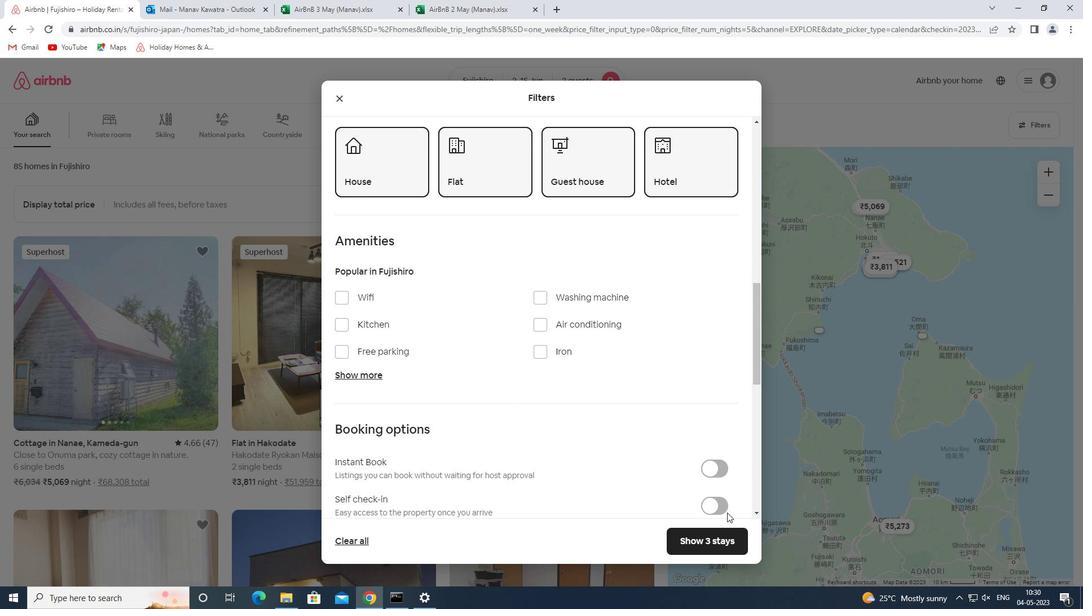 
Action: Mouse pressed left at (718, 506)
Screenshot: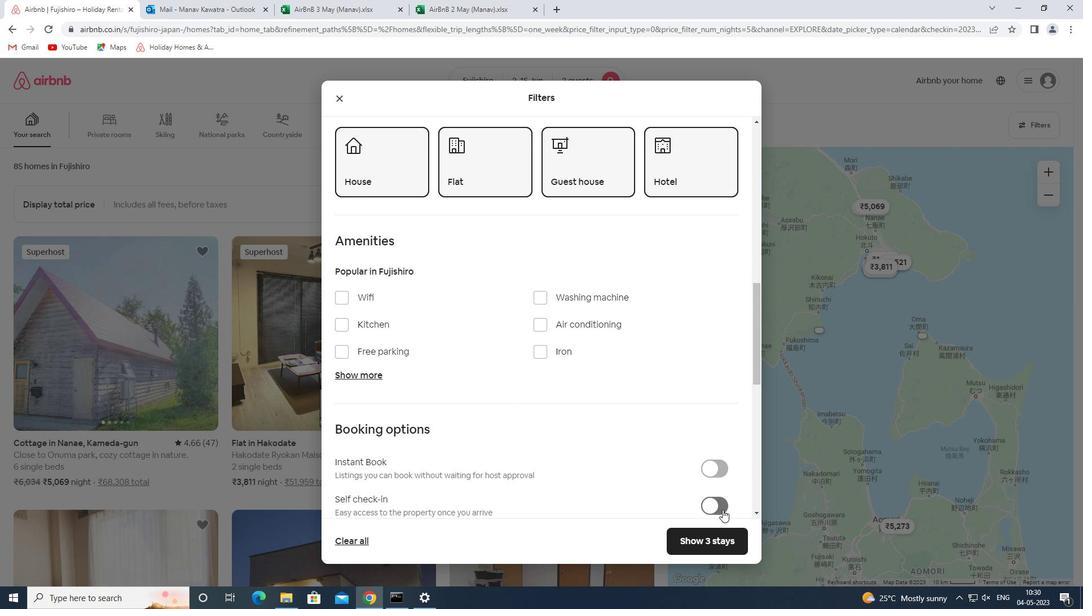 
Action: Mouse moved to (643, 341)
Screenshot: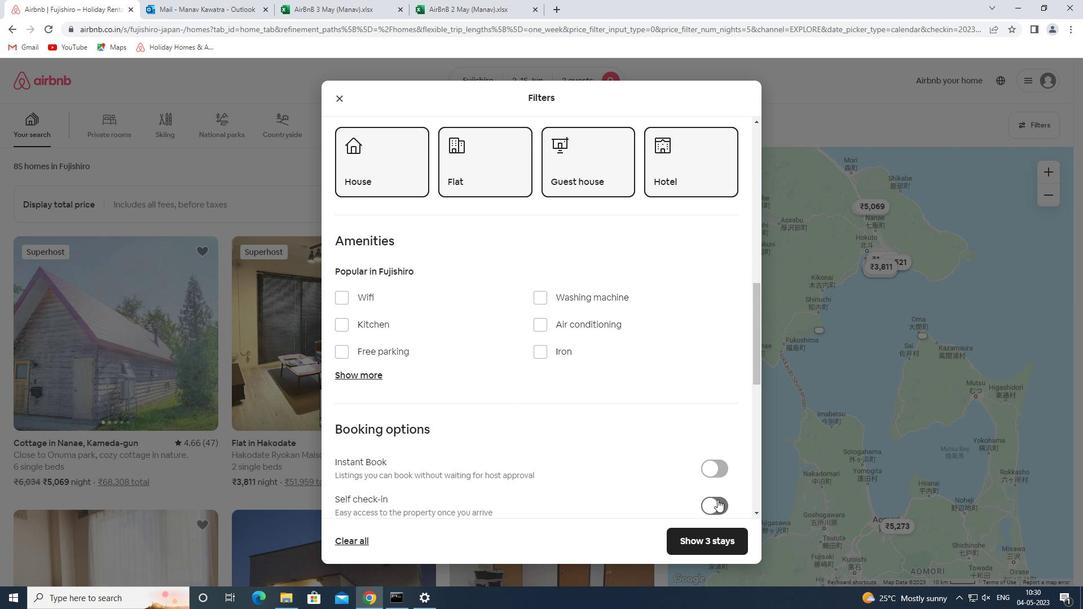 
Action: Mouse scrolled (643, 340) with delta (0, 0)
Screenshot: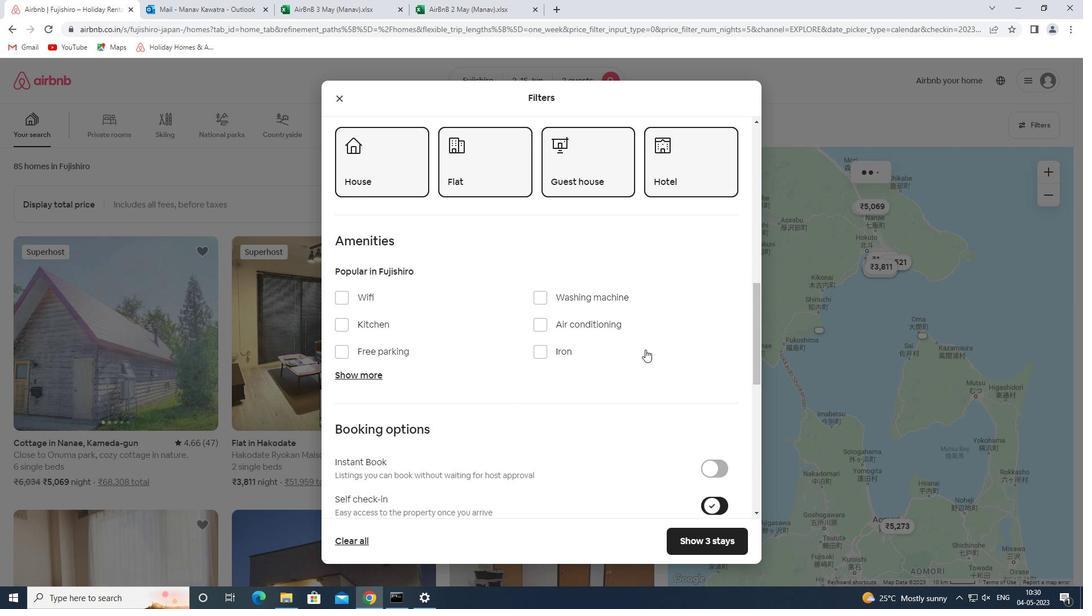 
Action: Mouse scrolled (643, 340) with delta (0, 0)
Screenshot: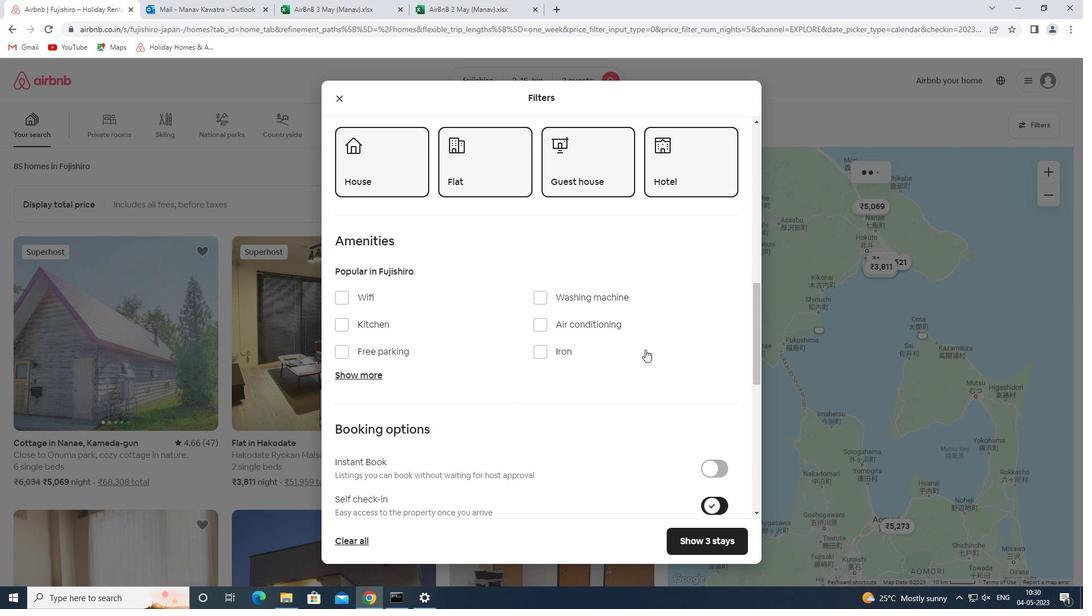 
Action: Mouse scrolled (643, 340) with delta (0, 0)
Screenshot: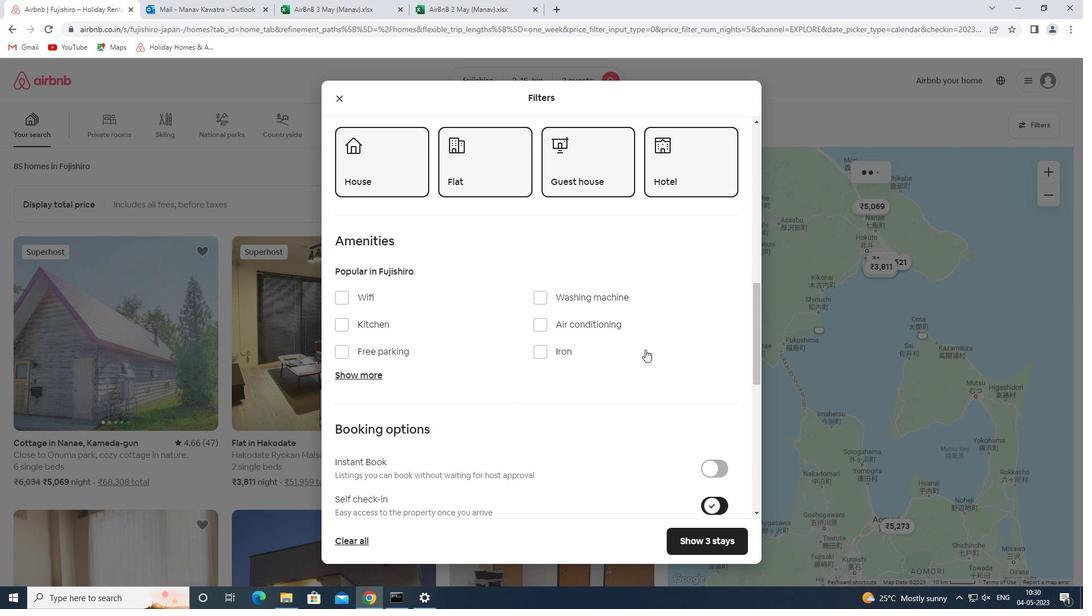 
Action: Mouse scrolled (643, 340) with delta (0, 0)
Screenshot: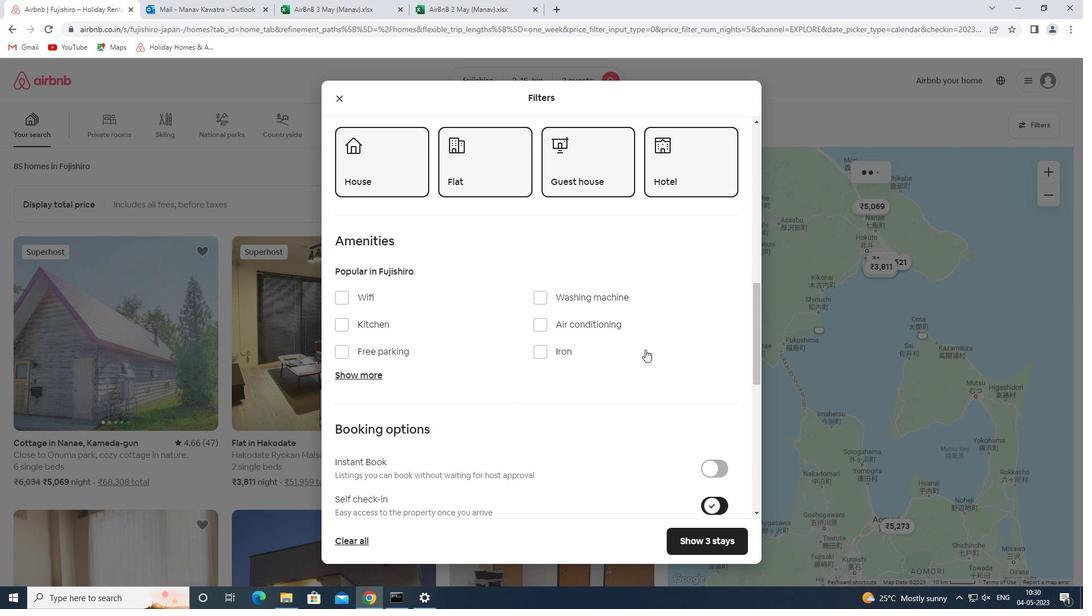 
Action: Mouse scrolled (643, 340) with delta (0, 0)
Screenshot: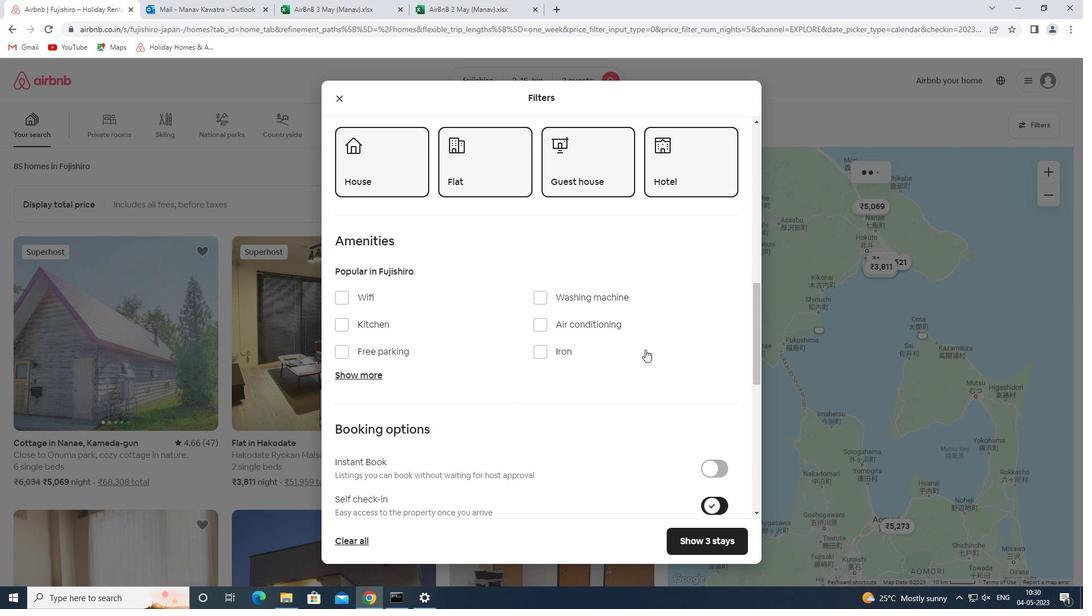 
Action: Mouse scrolled (643, 340) with delta (0, 0)
Screenshot: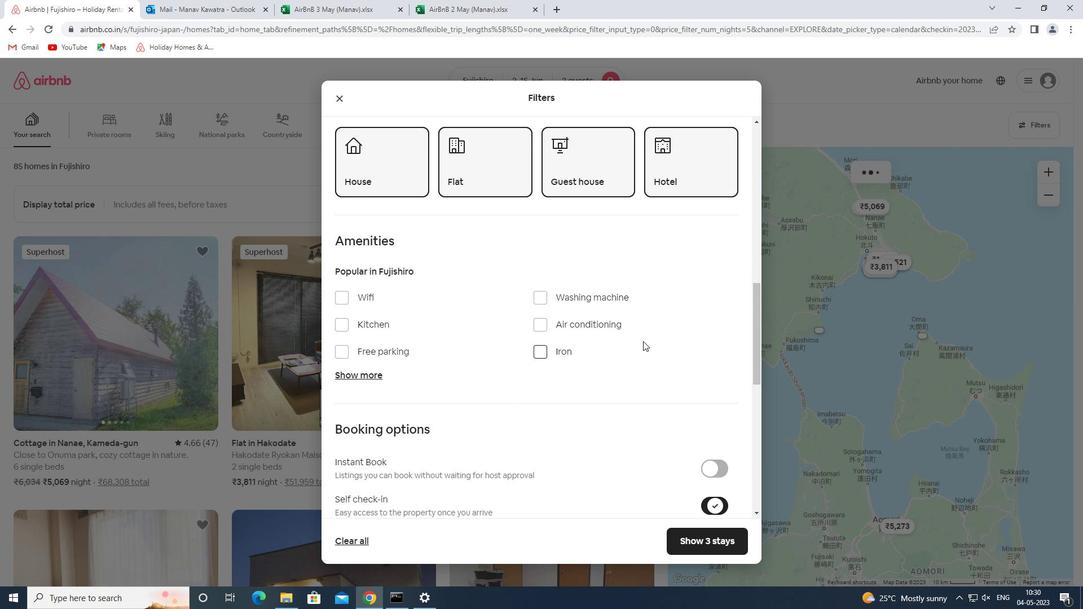 
Action: Mouse scrolled (643, 340) with delta (0, 0)
Screenshot: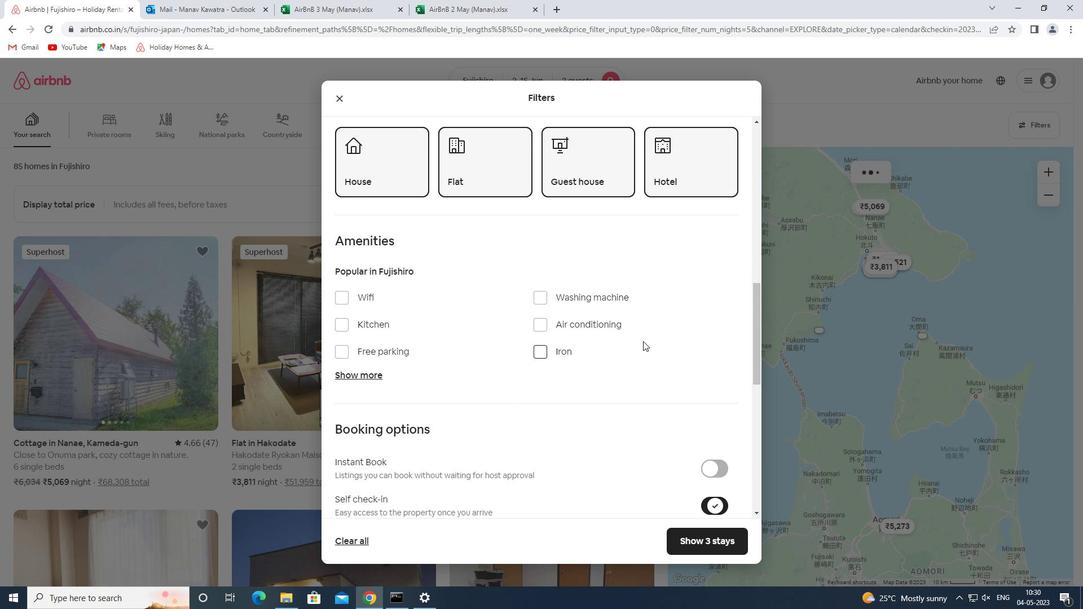 
Action: Mouse moved to (643, 340)
Screenshot: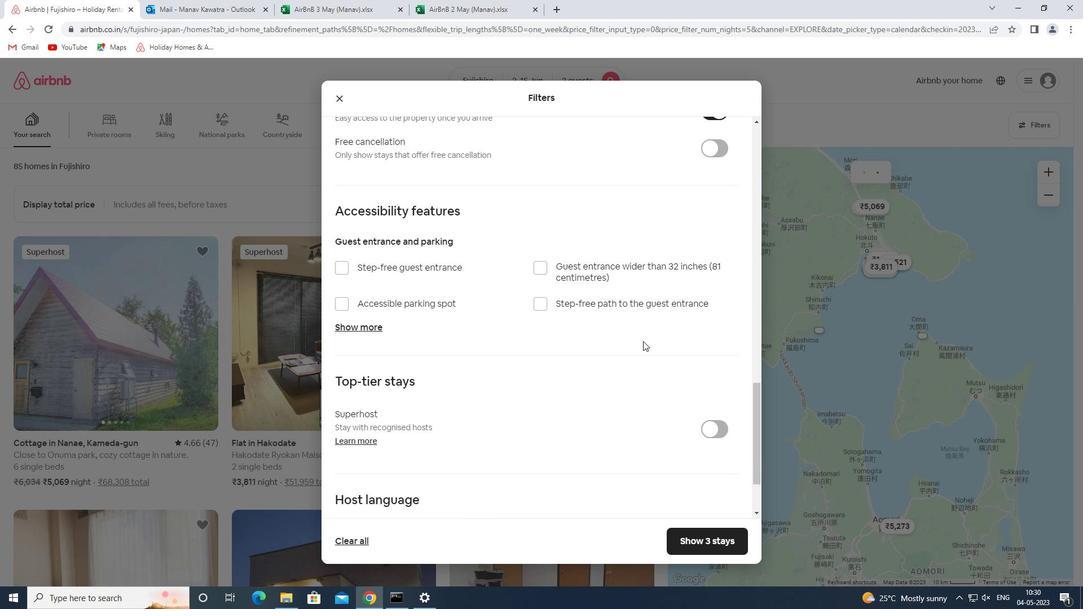 
Action: Mouse scrolled (643, 340) with delta (0, 0)
Screenshot: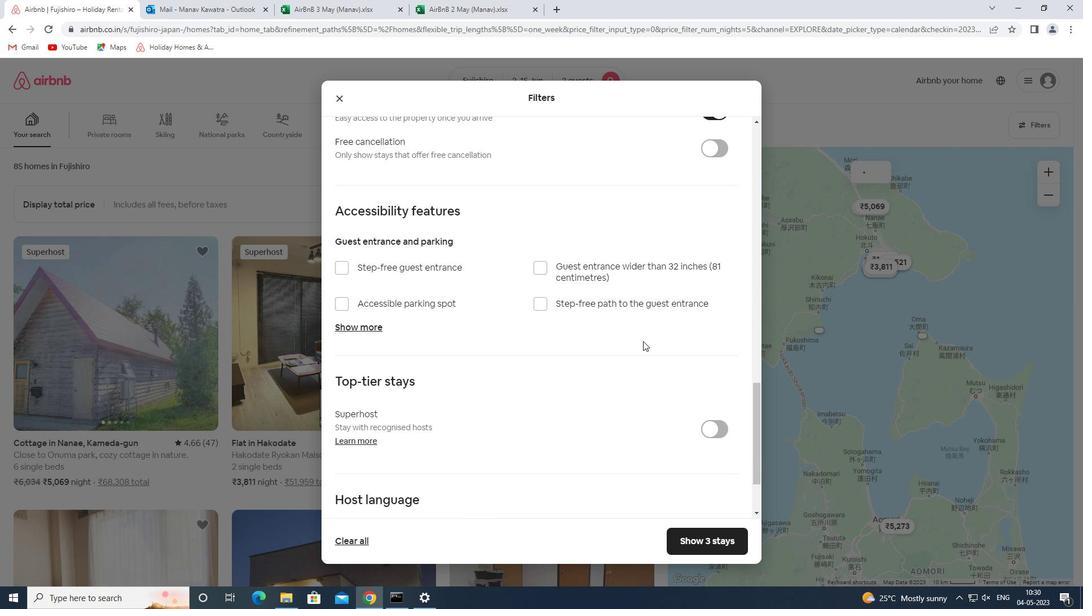 
Action: Mouse scrolled (643, 340) with delta (0, 0)
Screenshot: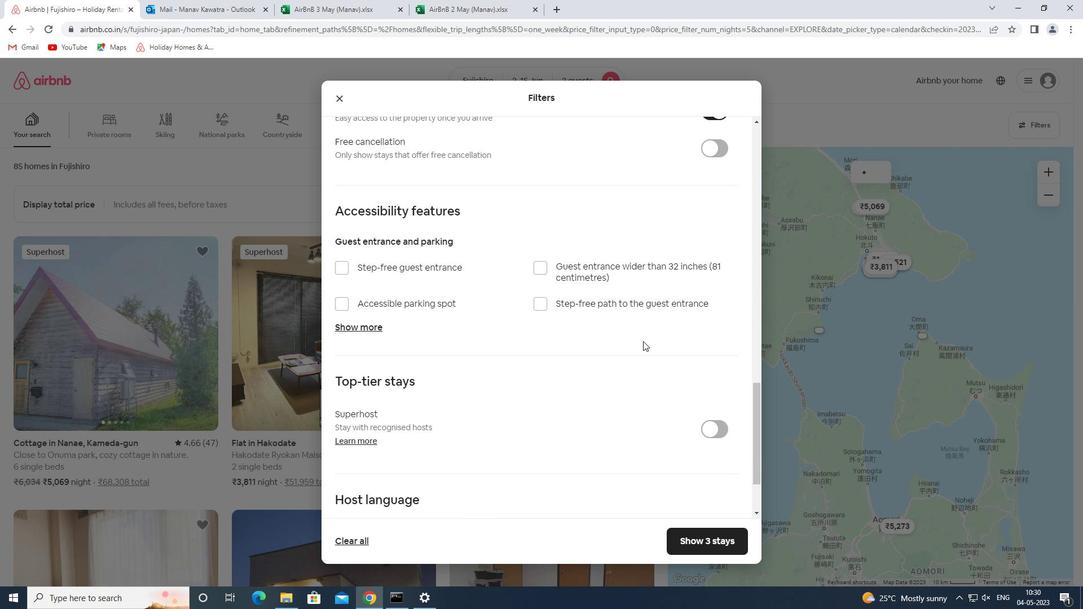 
Action: Mouse scrolled (643, 340) with delta (0, 0)
Screenshot: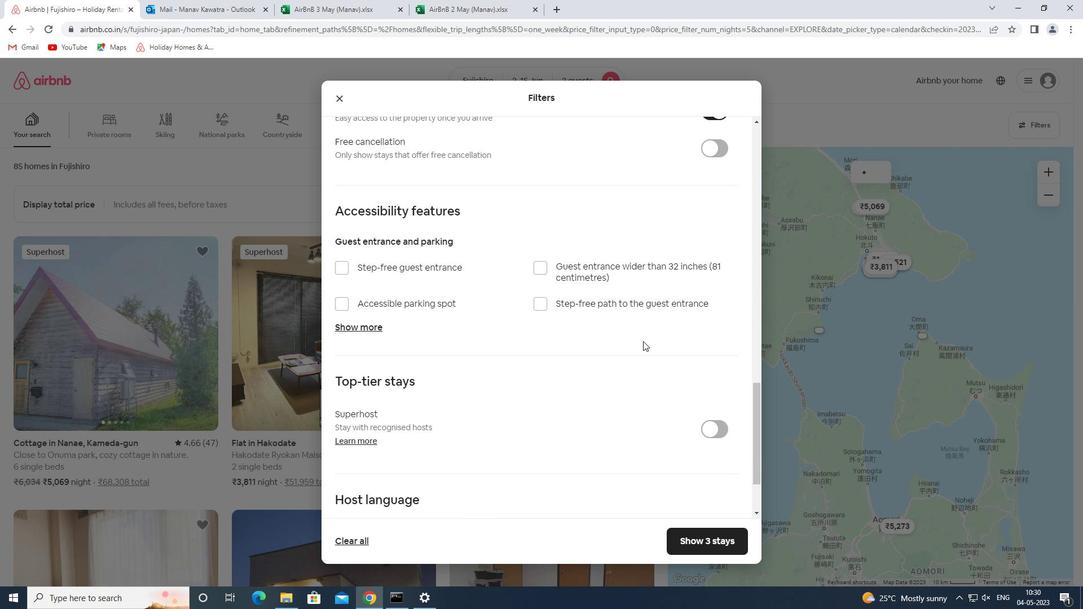 
Action: Mouse moved to (642, 340)
Screenshot: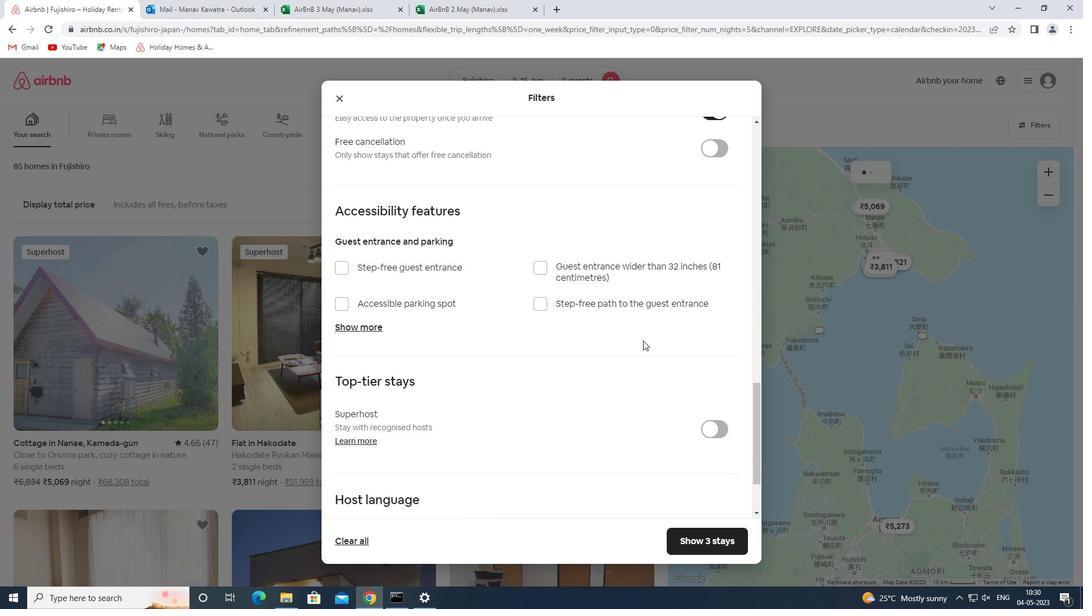 
Action: Mouse scrolled (642, 340) with delta (0, 0)
Screenshot: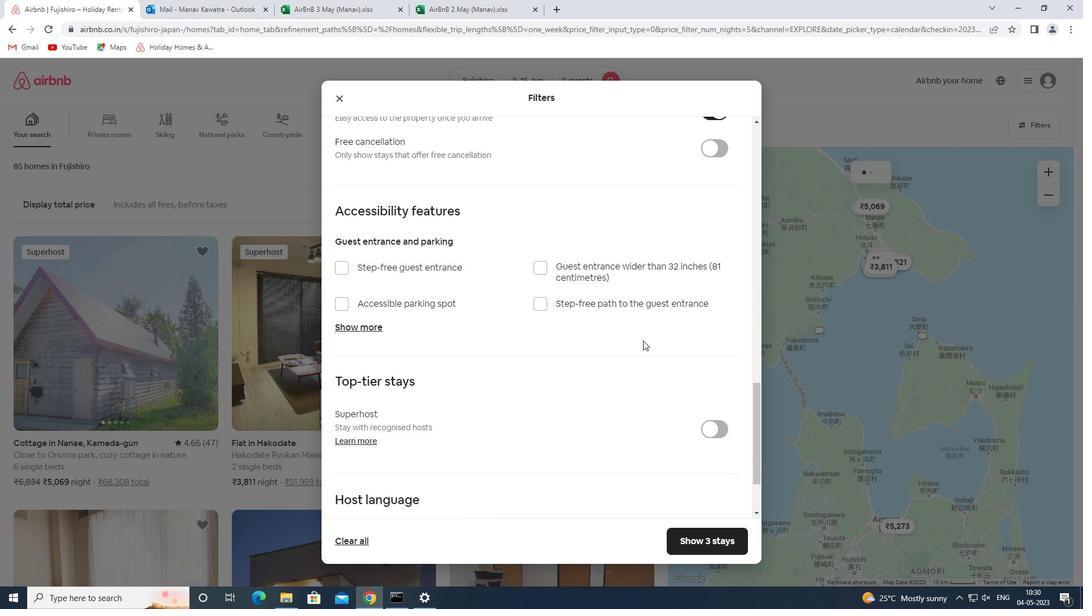 
Action: Mouse moved to (641, 340)
Screenshot: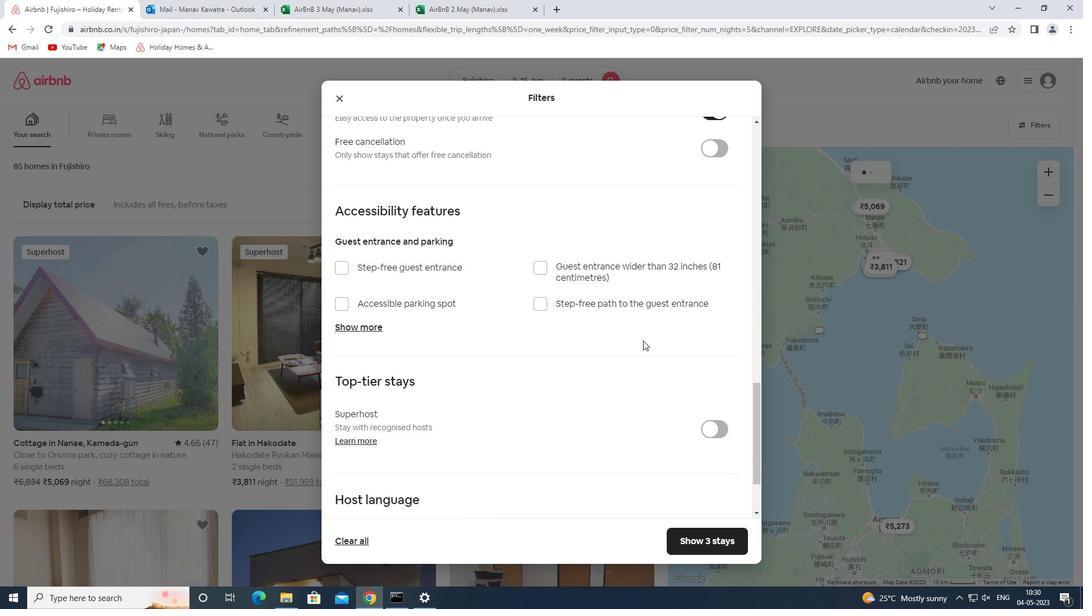 
Action: Mouse scrolled (641, 340) with delta (0, 0)
Screenshot: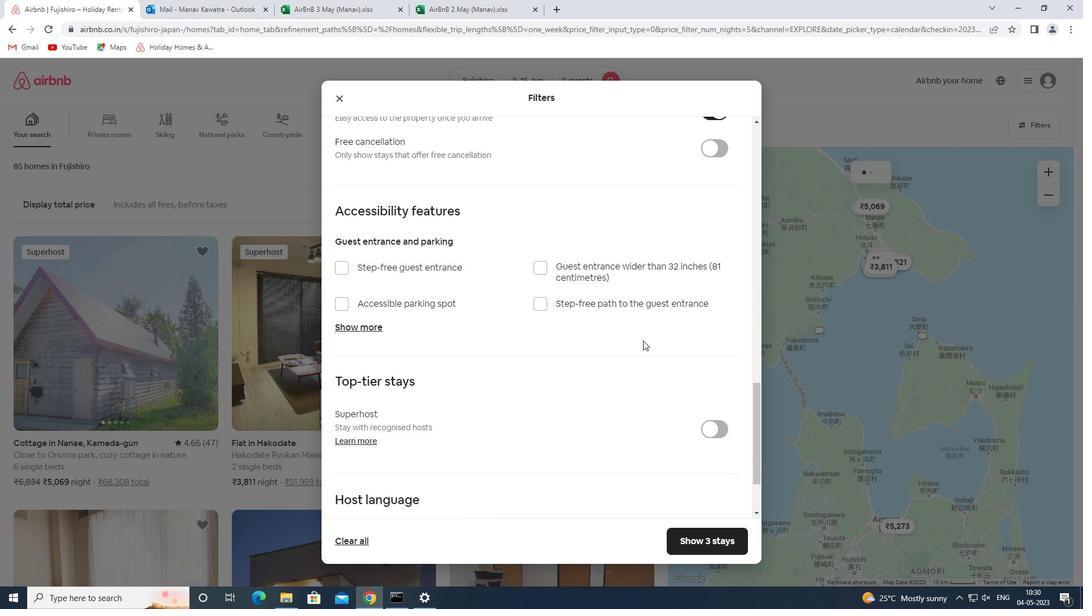 
Action: Mouse moved to (641, 340)
Screenshot: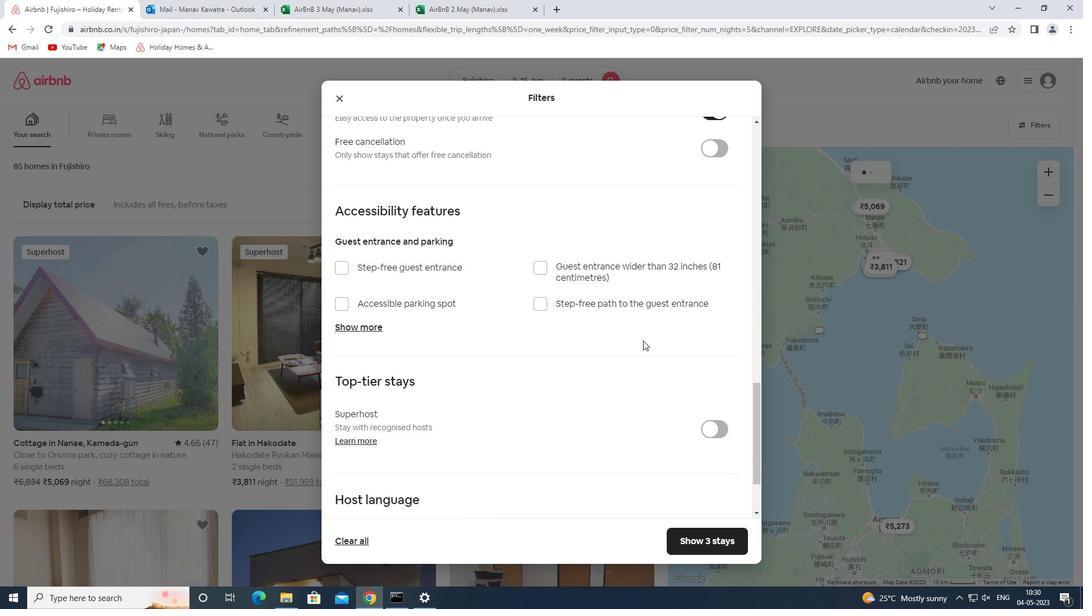 
Action: Mouse scrolled (641, 340) with delta (0, 0)
Screenshot: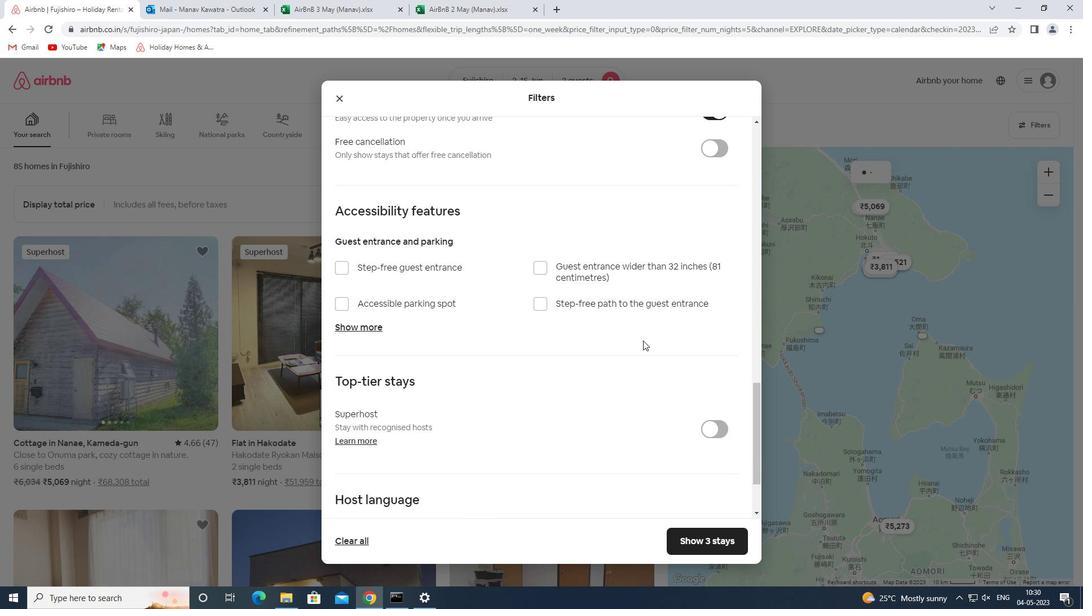 
Action: Mouse moved to (366, 435)
Screenshot: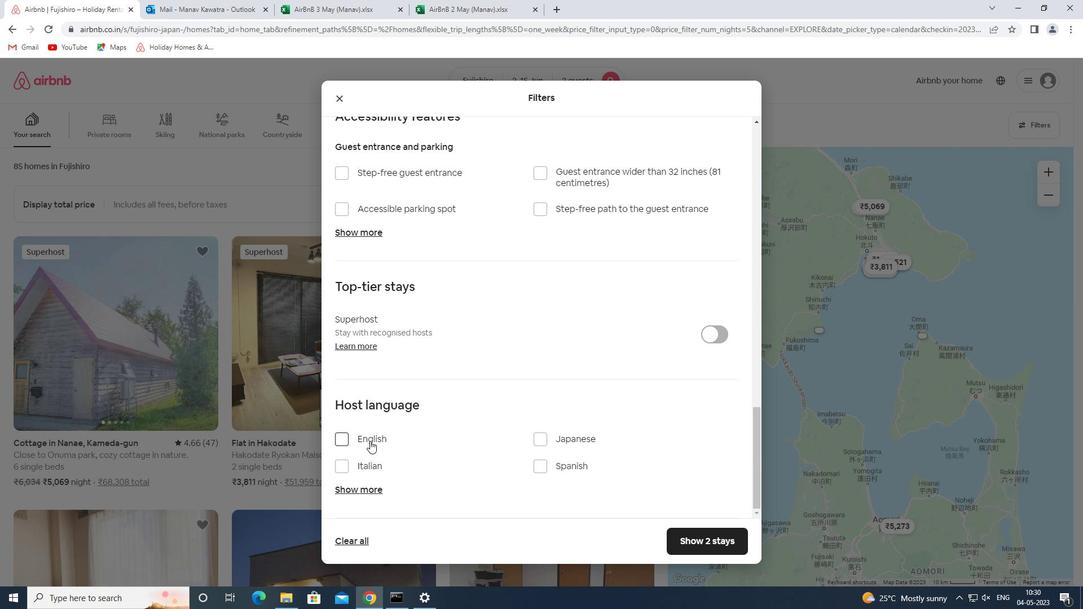 
Action: Mouse pressed left at (366, 435)
Screenshot: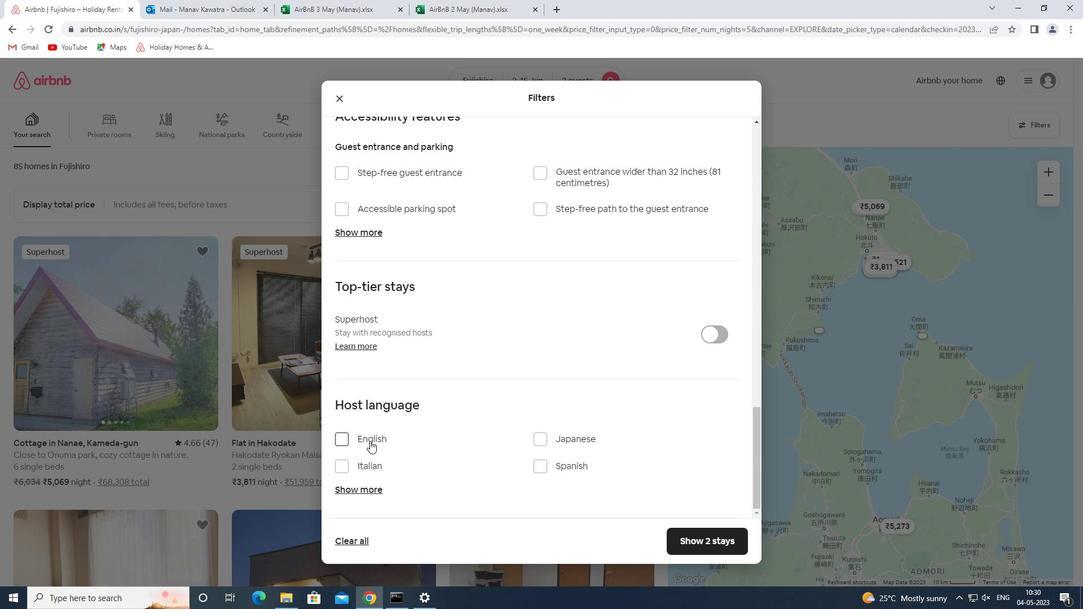 
Action: Mouse moved to (700, 548)
Screenshot: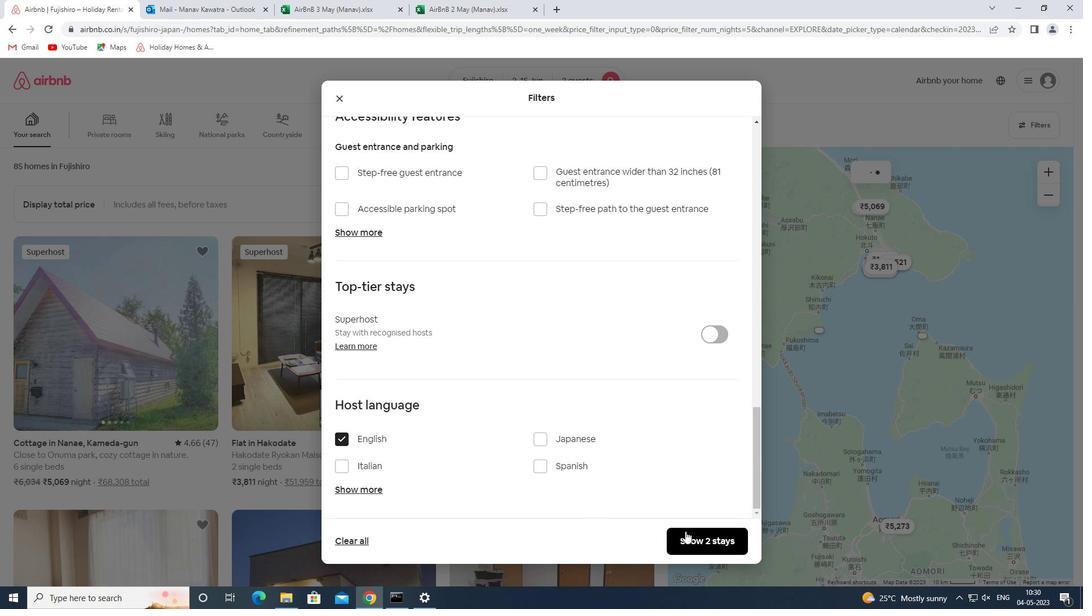 
Action: Mouse pressed left at (700, 548)
Screenshot: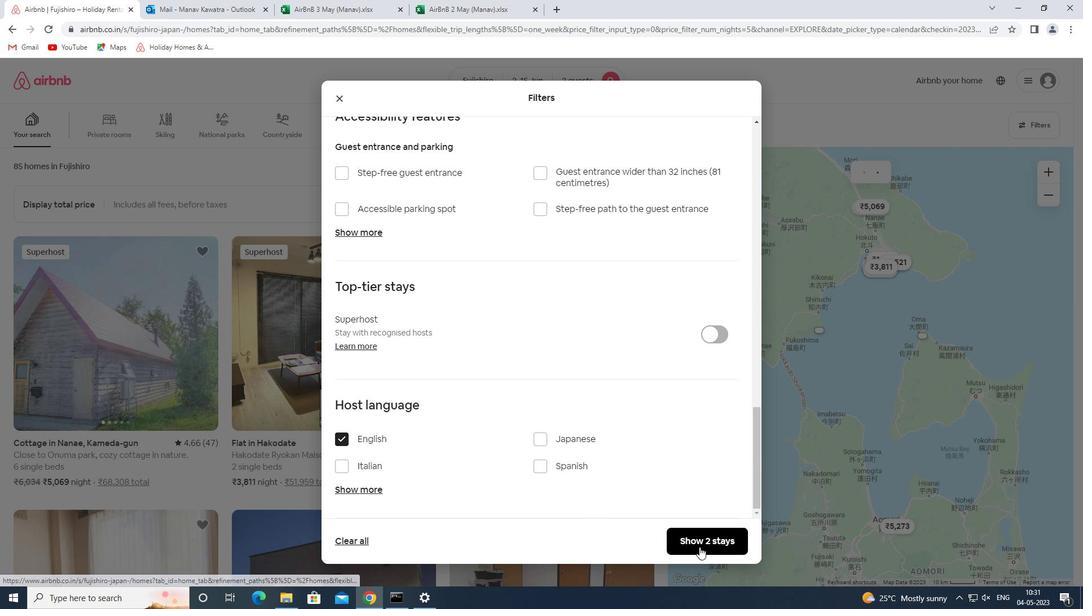 
Action: Mouse moved to (656, 451)
Screenshot: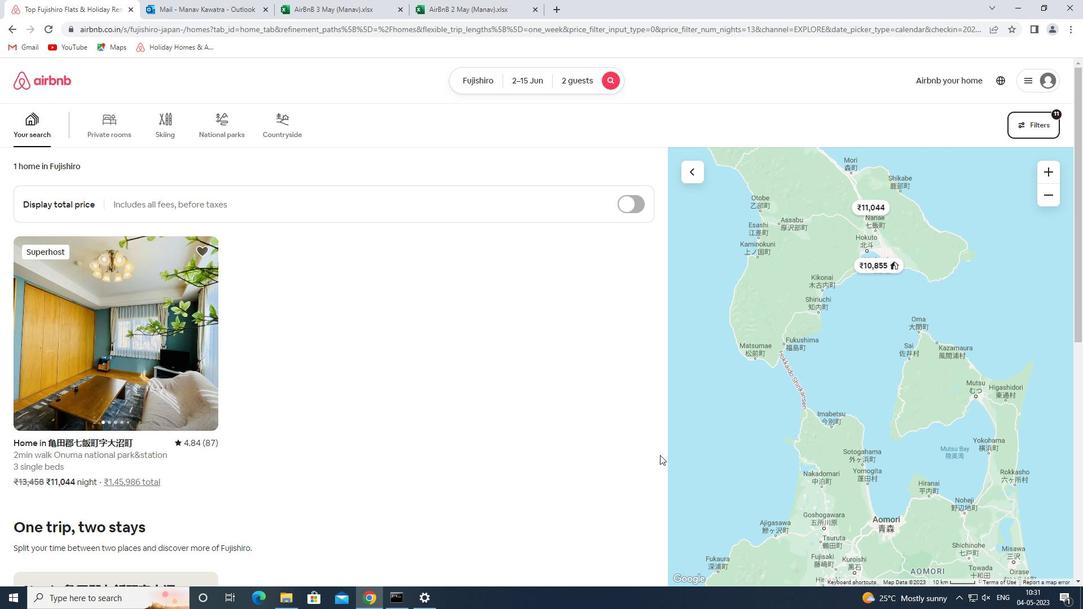 
Action: Key pressed <Key.f8>
Screenshot: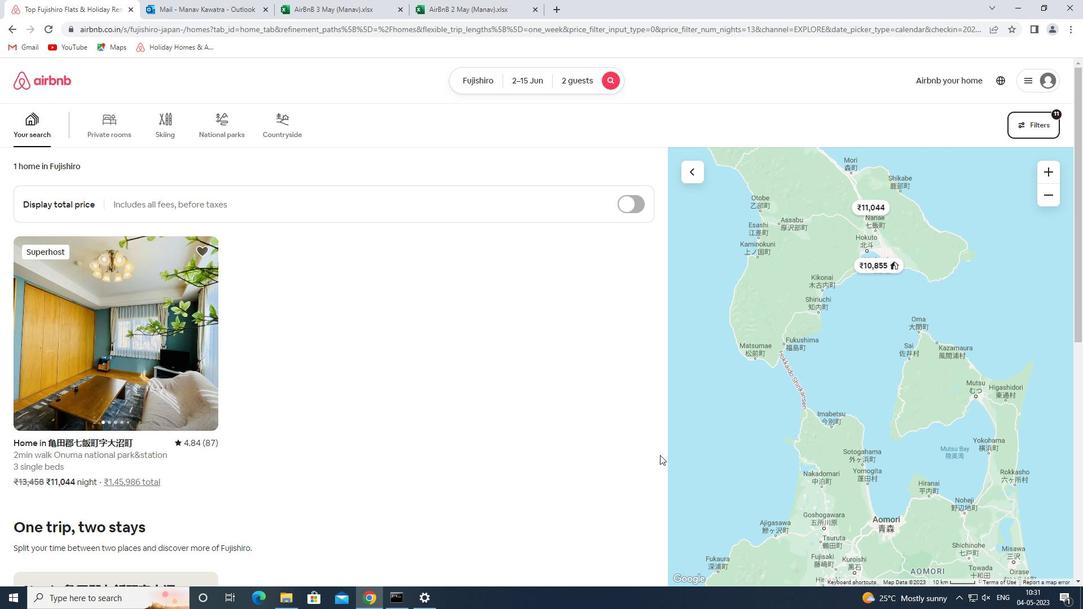 
